 Task: Create a task  Add integration with third-party services such as Google Drive and Dropbox , assign it to team member softage.9@softage.net in the project TruTech and update the status of the task to  On Track  , set the priority of the task to High.
Action: Mouse moved to (92, 348)
Screenshot: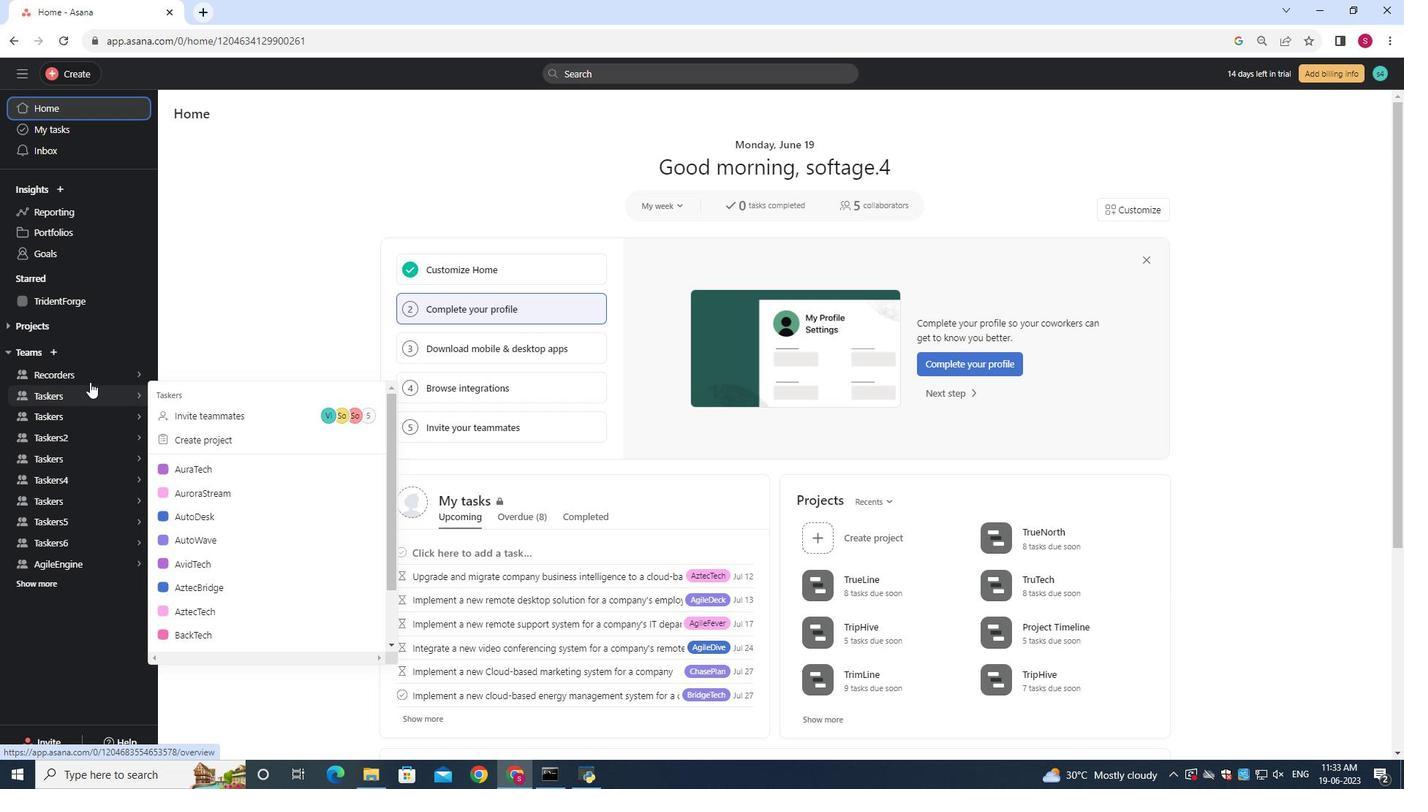 
Action: Mouse scrolled (92, 348) with delta (0, 0)
Screenshot: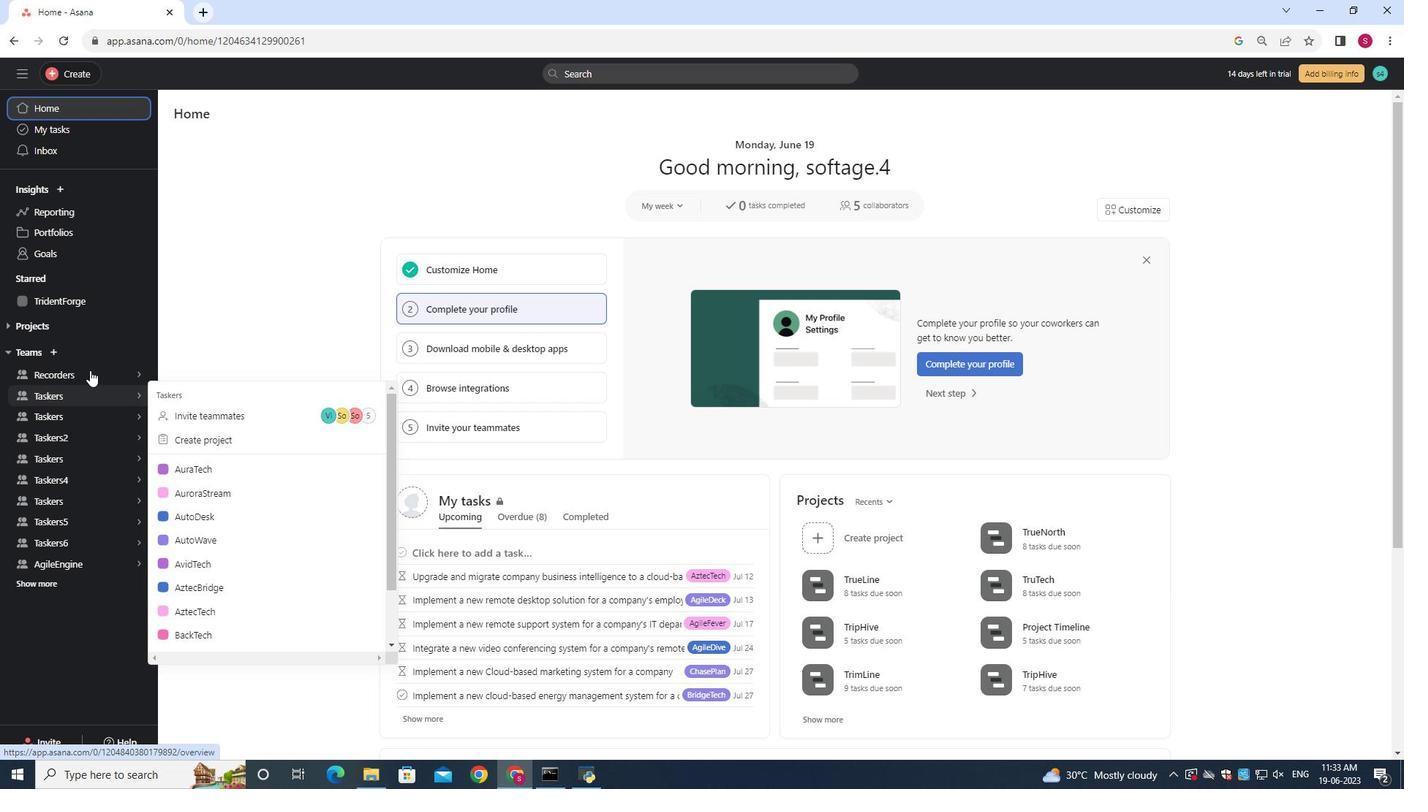 
Action: Mouse moved to (92, 348)
Screenshot: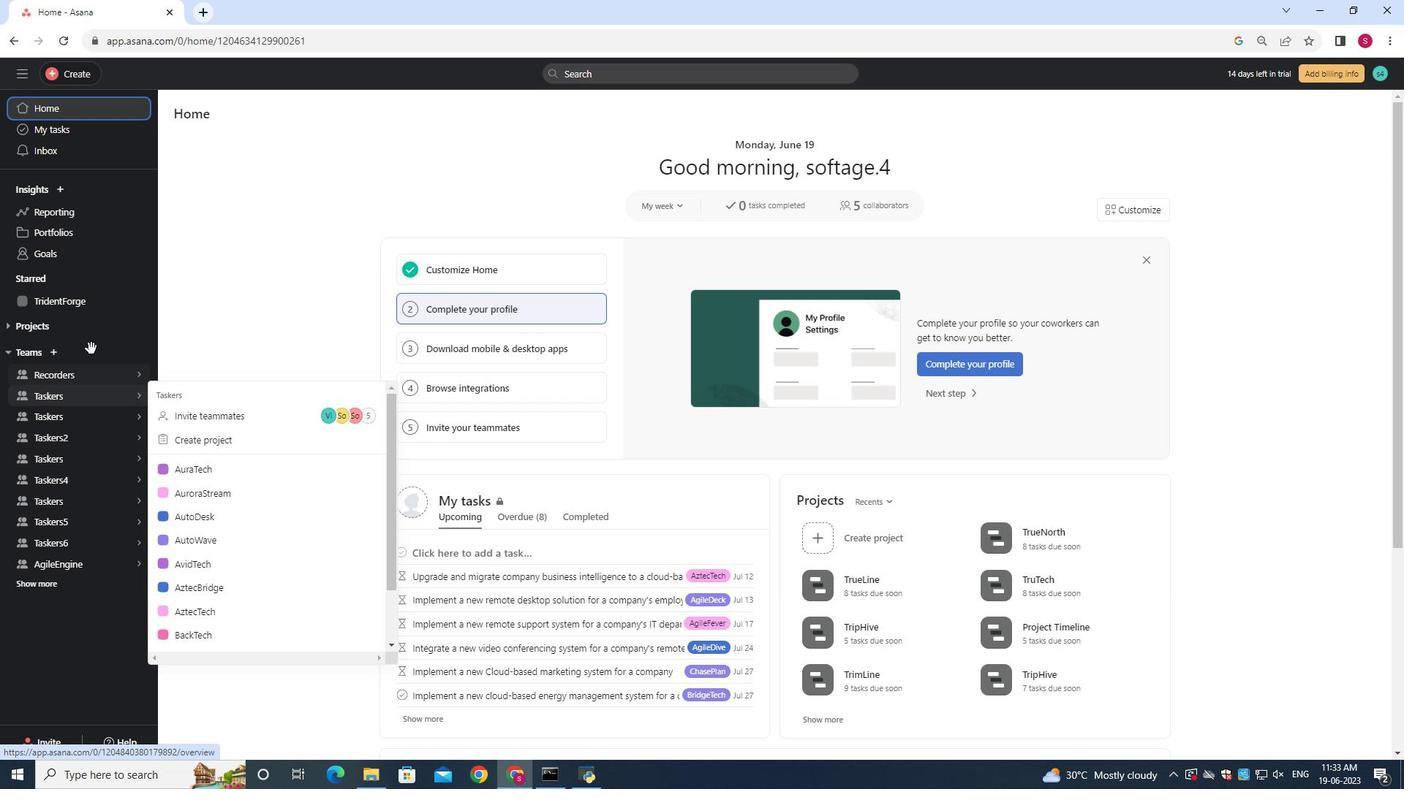 
Action: Mouse scrolled (92, 348) with delta (0, 0)
Screenshot: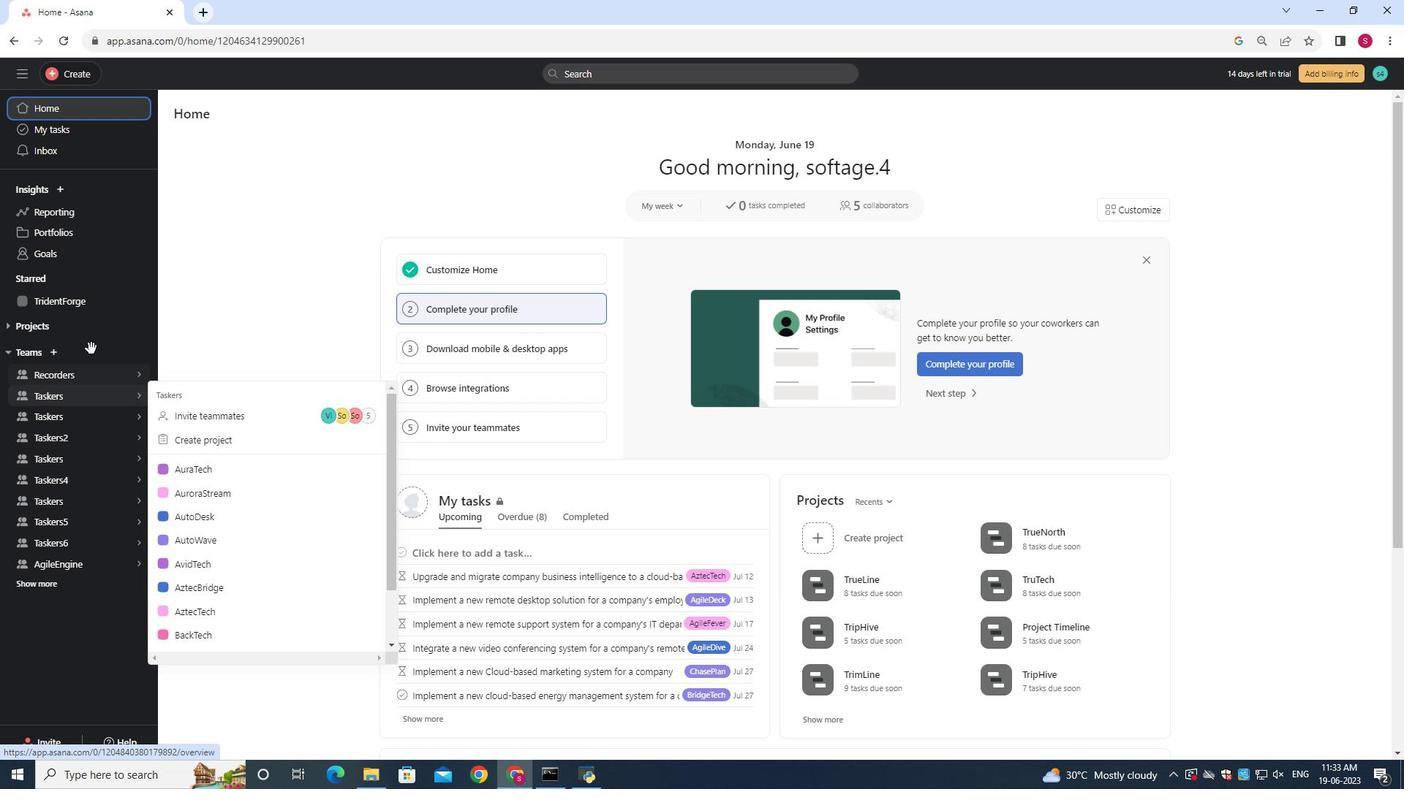 
Action: Mouse moved to (98, 318)
Screenshot: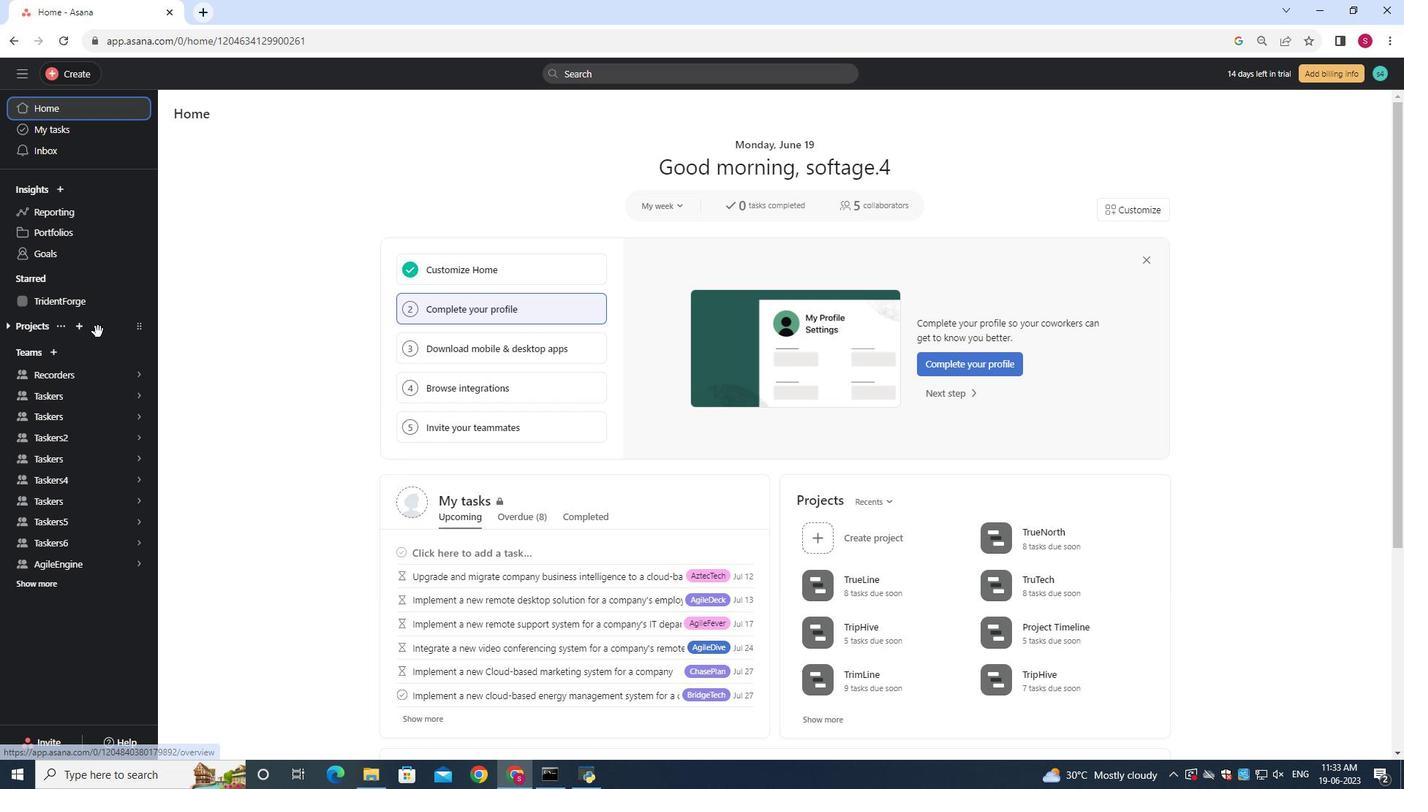 
Action: Mouse scrolled (98, 318) with delta (0, 0)
Screenshot: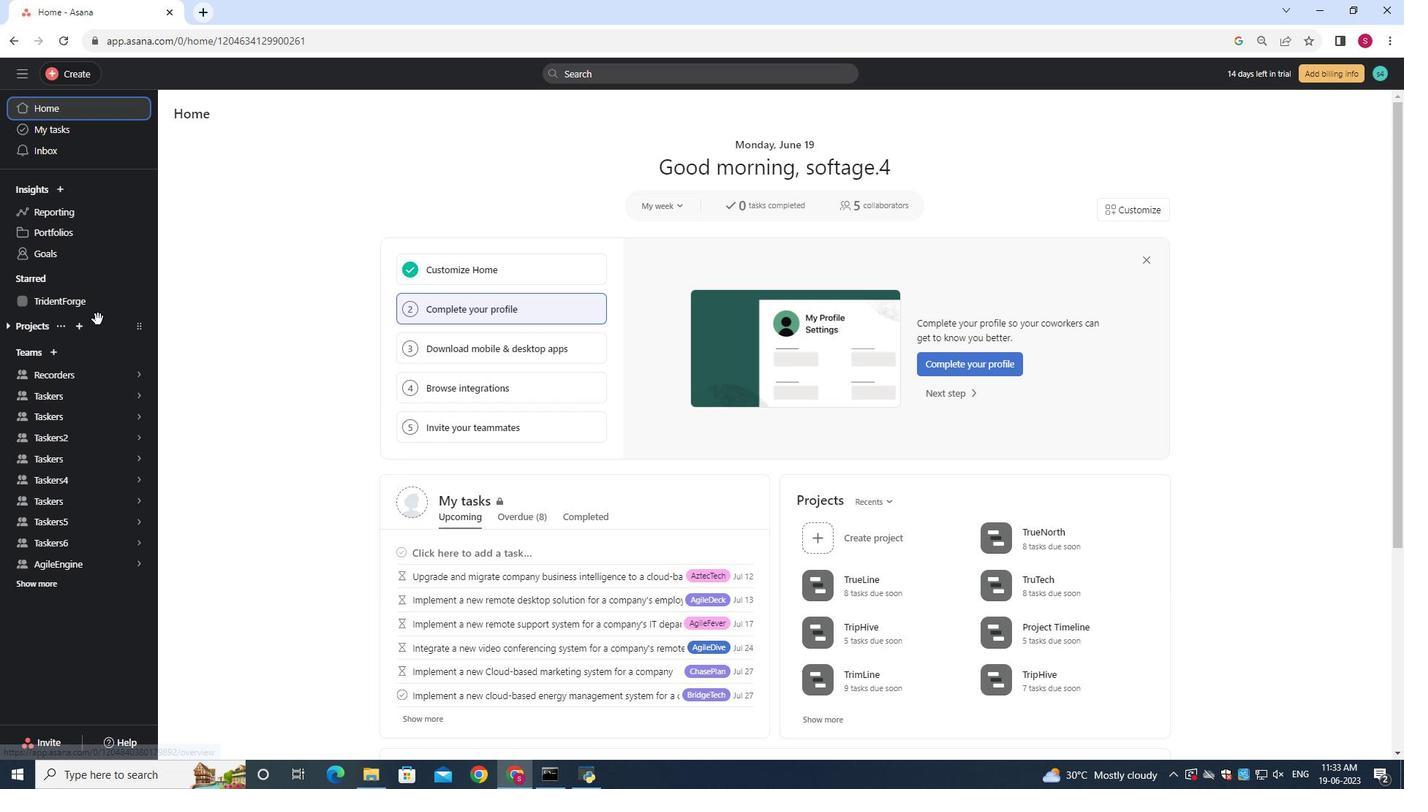 
Action: Mouse scrolled (98, 318) with delta (0, 0)
Screenshot: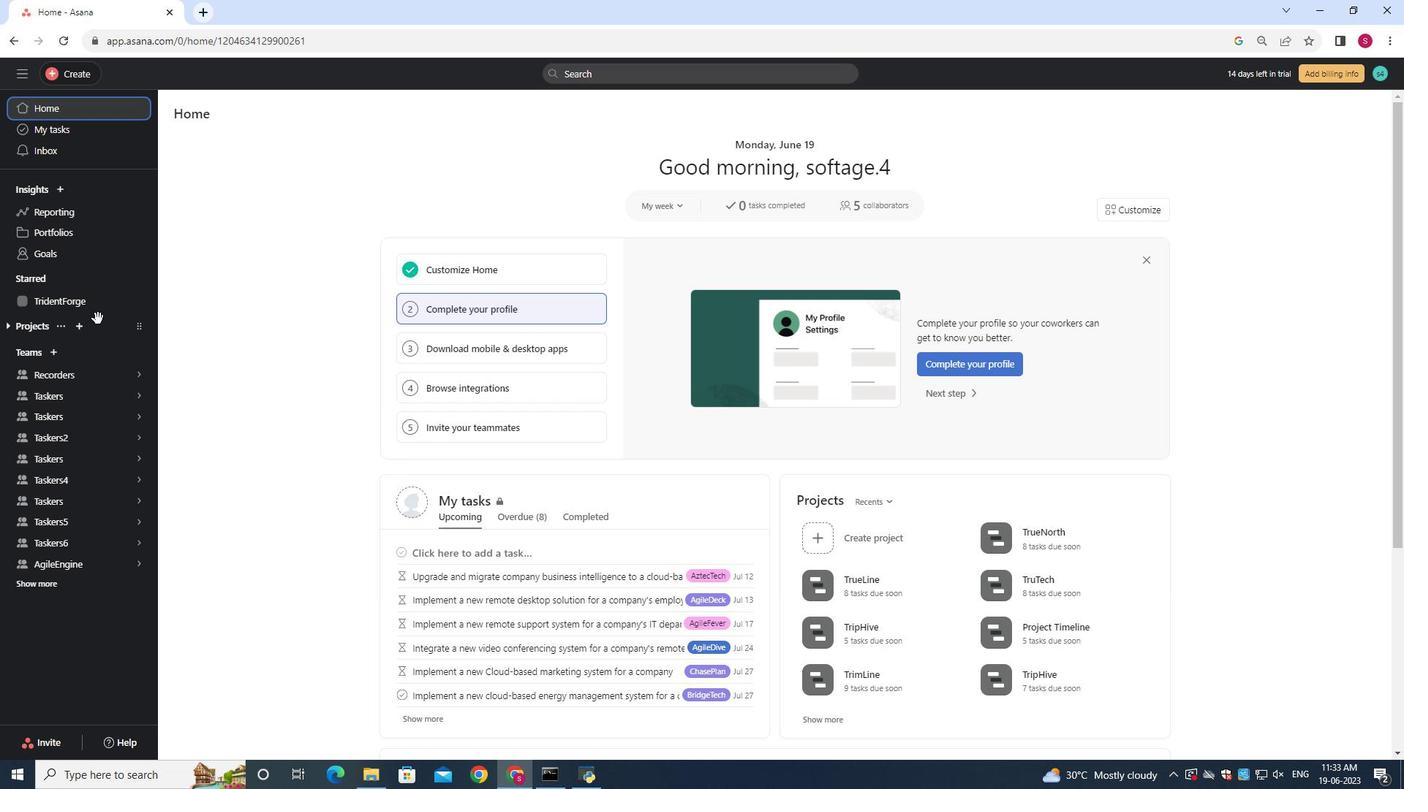 
Action: Mouse moved to (97, 280)
Screenshot: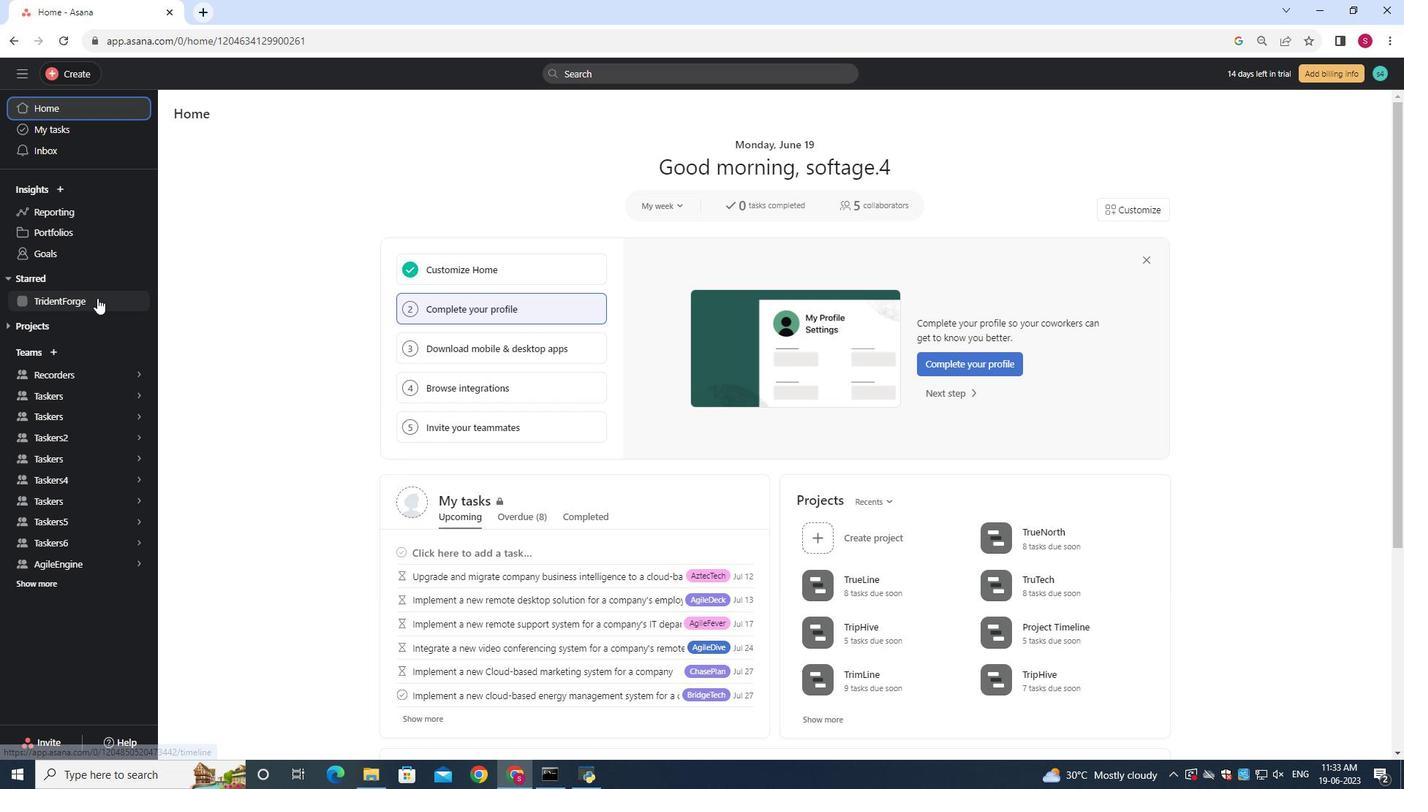
Action: Mouse scrolled (97, 279) with delta (0, 0)
Screenshot: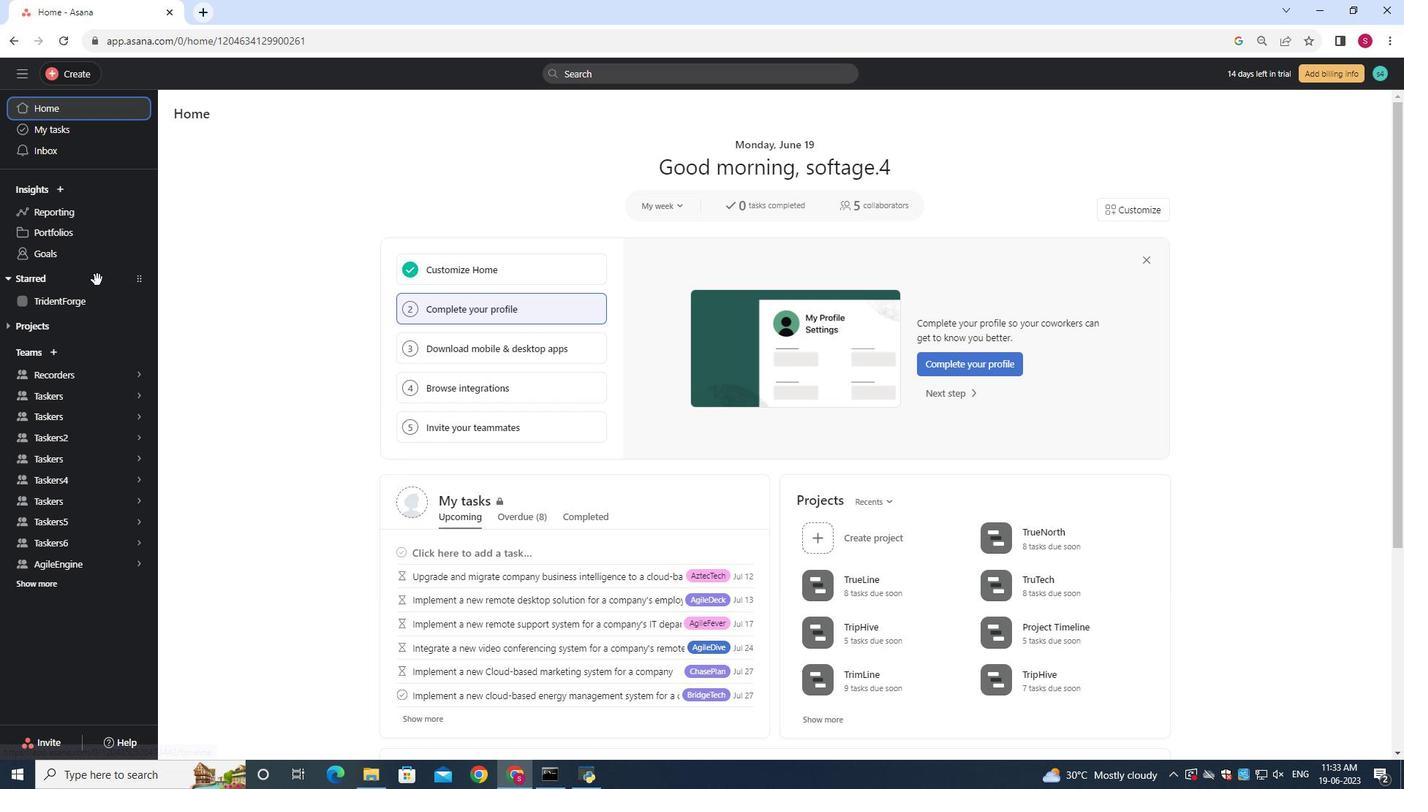 
Action: Mouse moved to (78, 192)
Screenshot: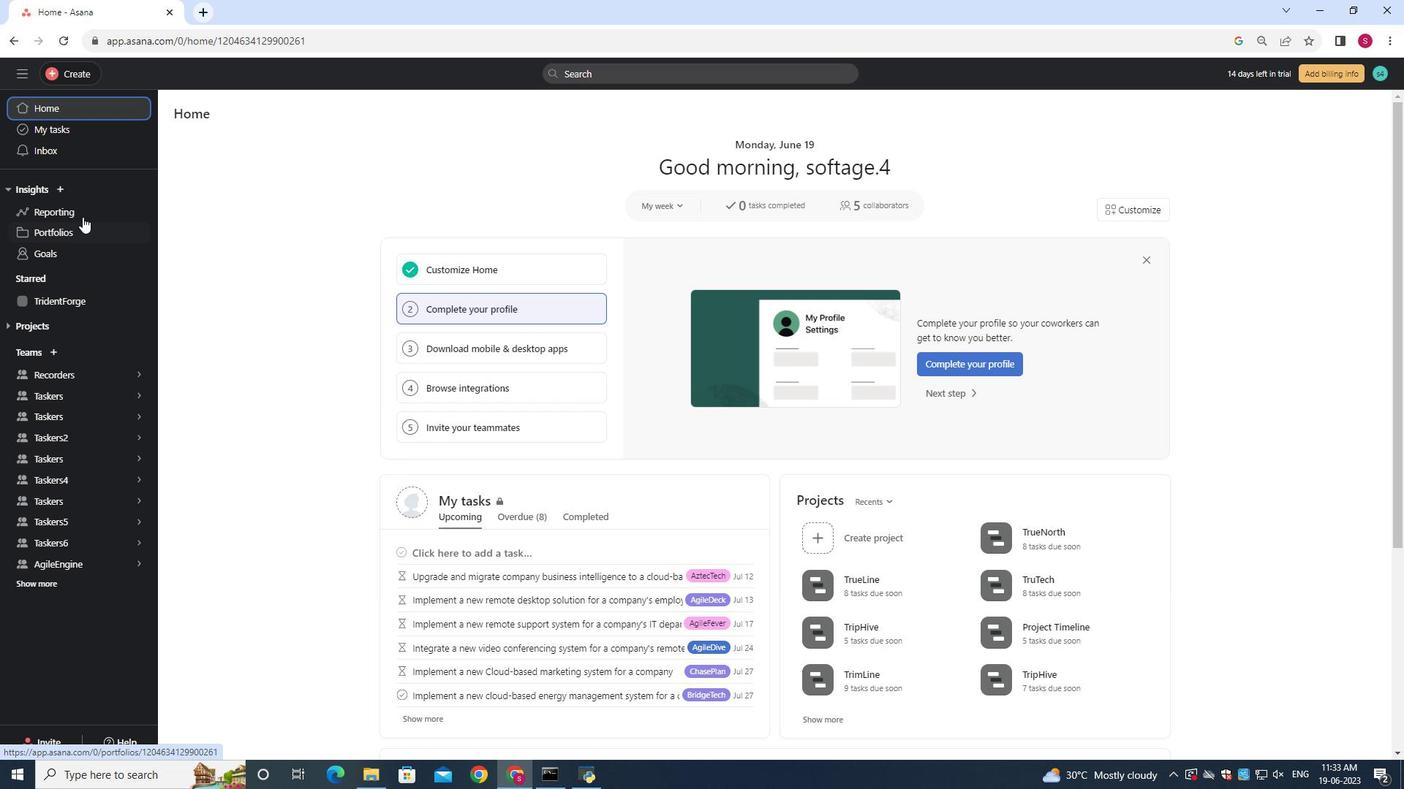 
Action: Mouse scrolled (78, 193) with delta (0, 0)
Screenshot: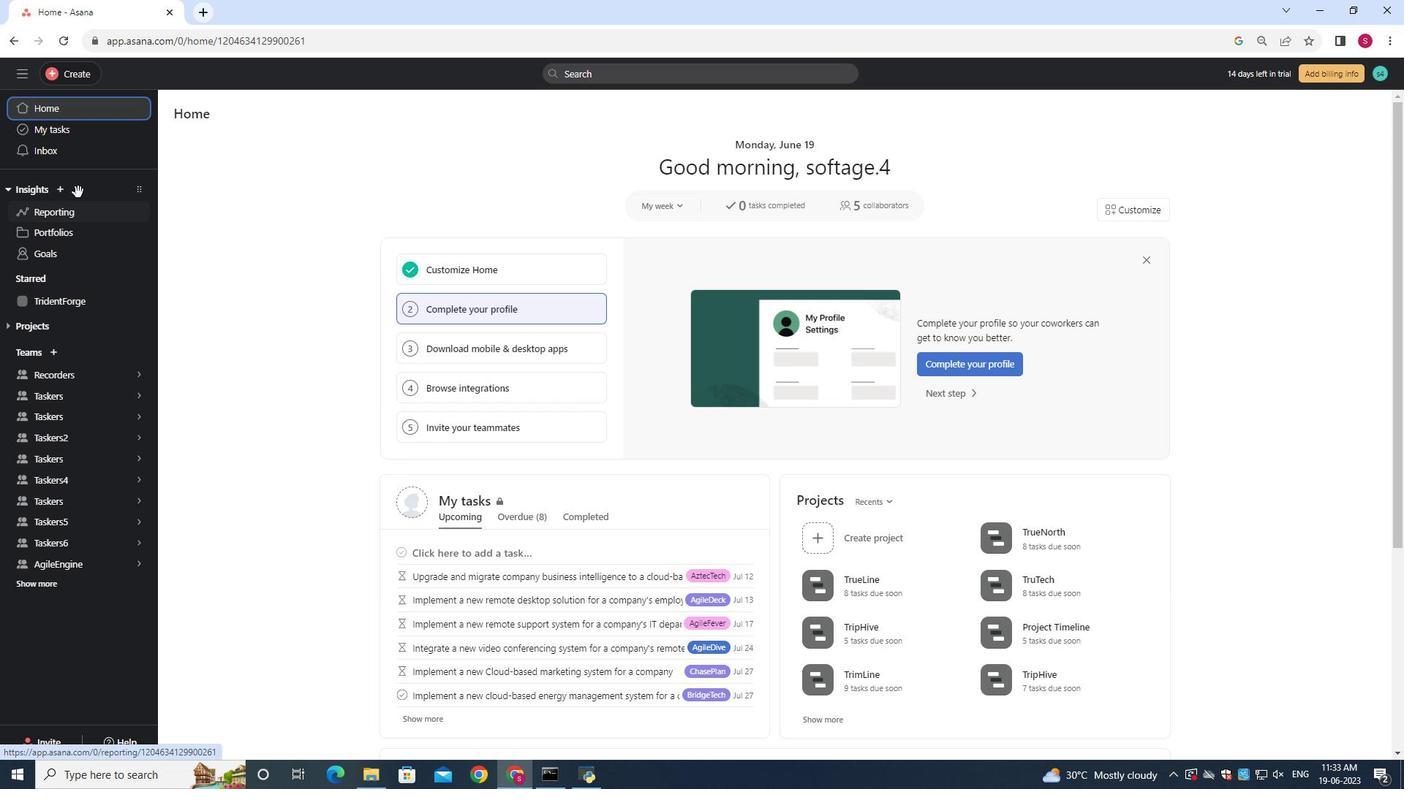 
Action: Mouse scrolled (78, 193) with delta (0, 0)
Screenshot: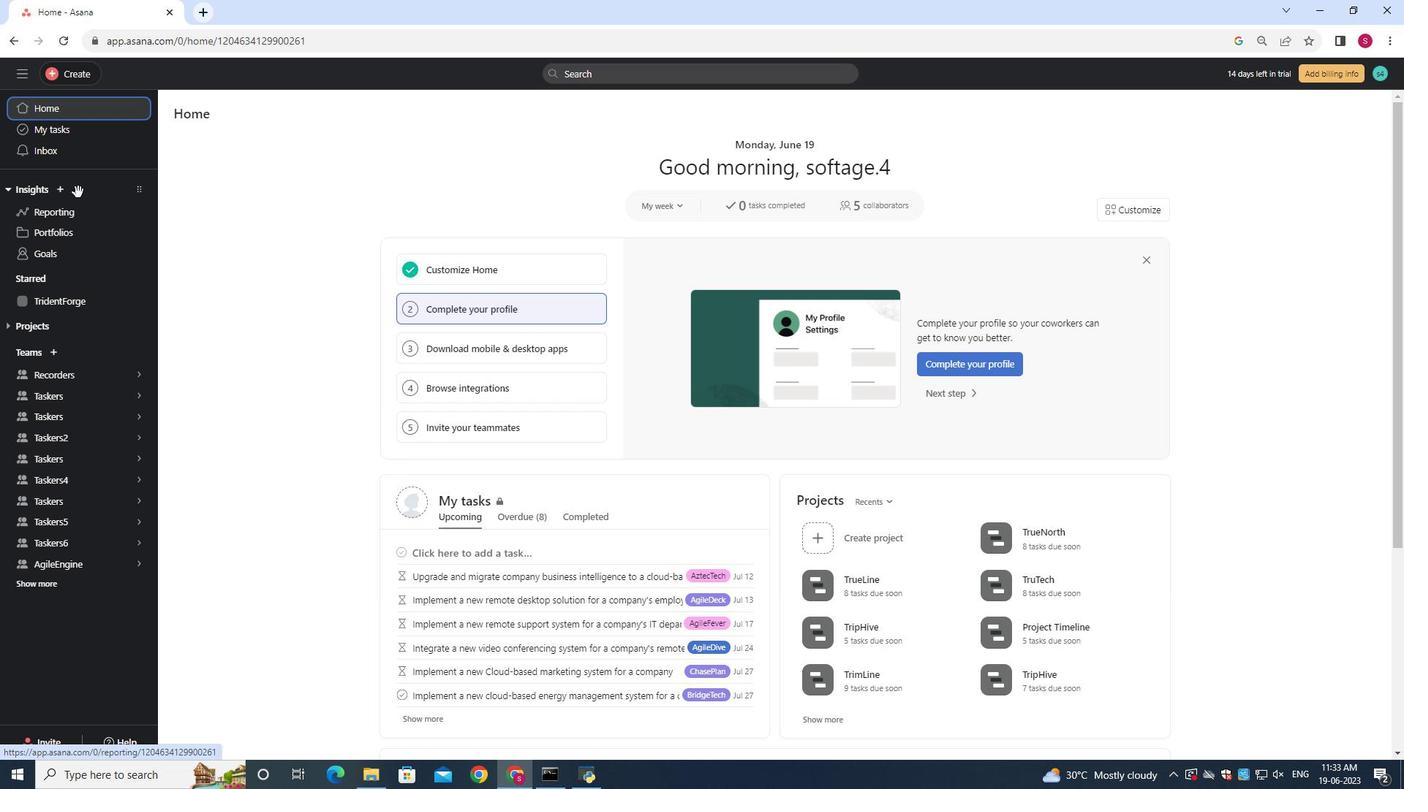 
Action: Mouse moved to (73, 305)
Screenshot: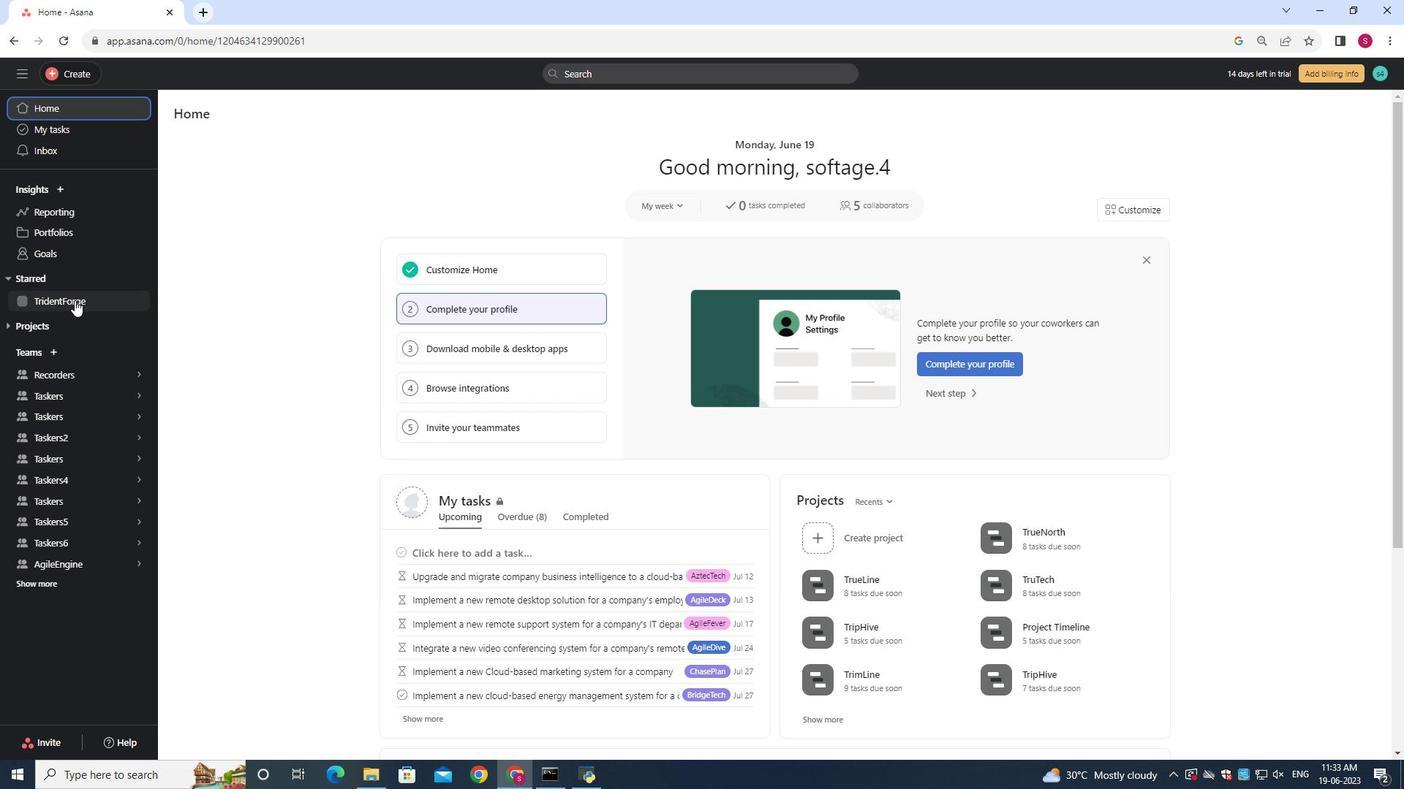 
Action: Mouse scrolled (73, 304) with delta (0, 0)
Screenshot: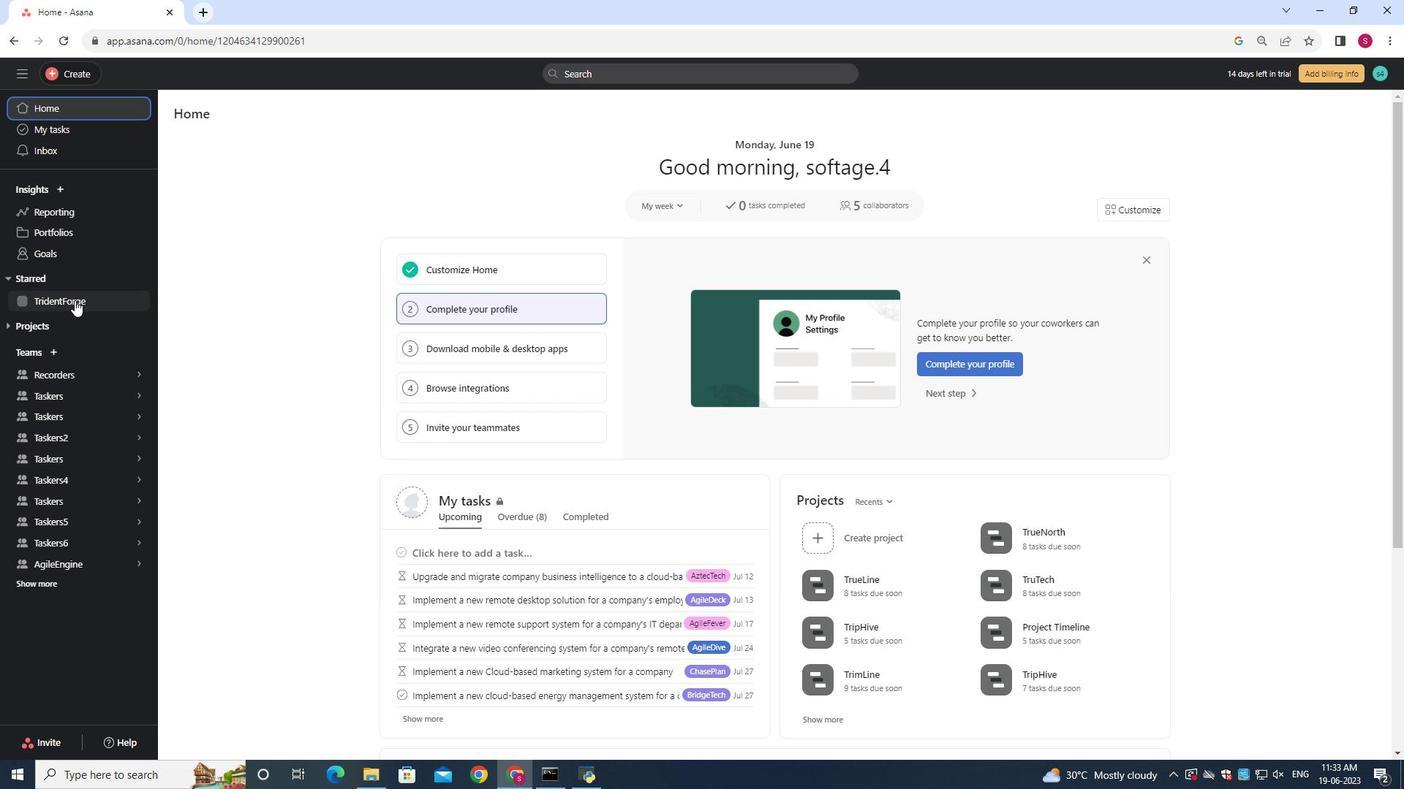 
Action: Mouse moved to (73, 306)
Screenshot: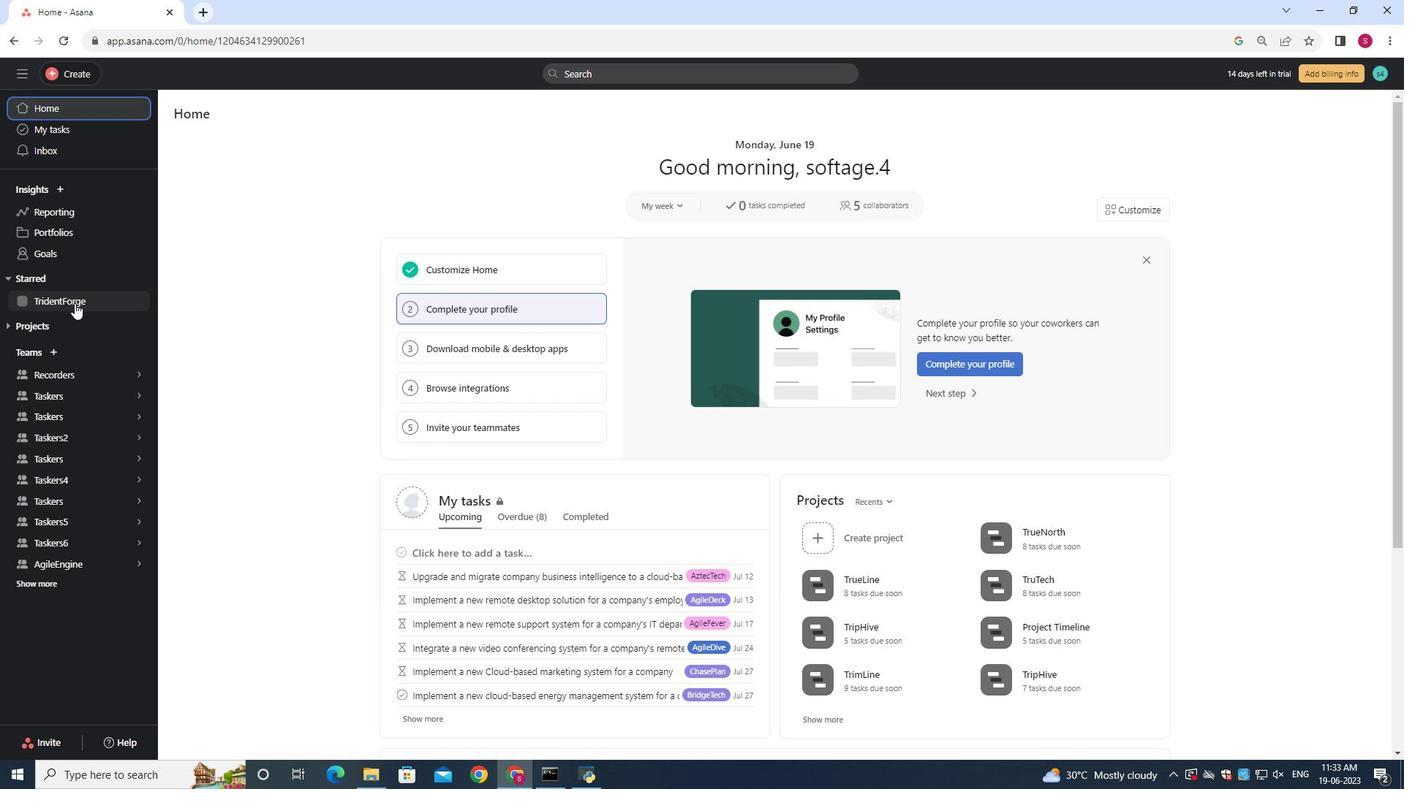 
Action: Mouse scrolled (73, 305) with delta (0, 0)
Screenshot: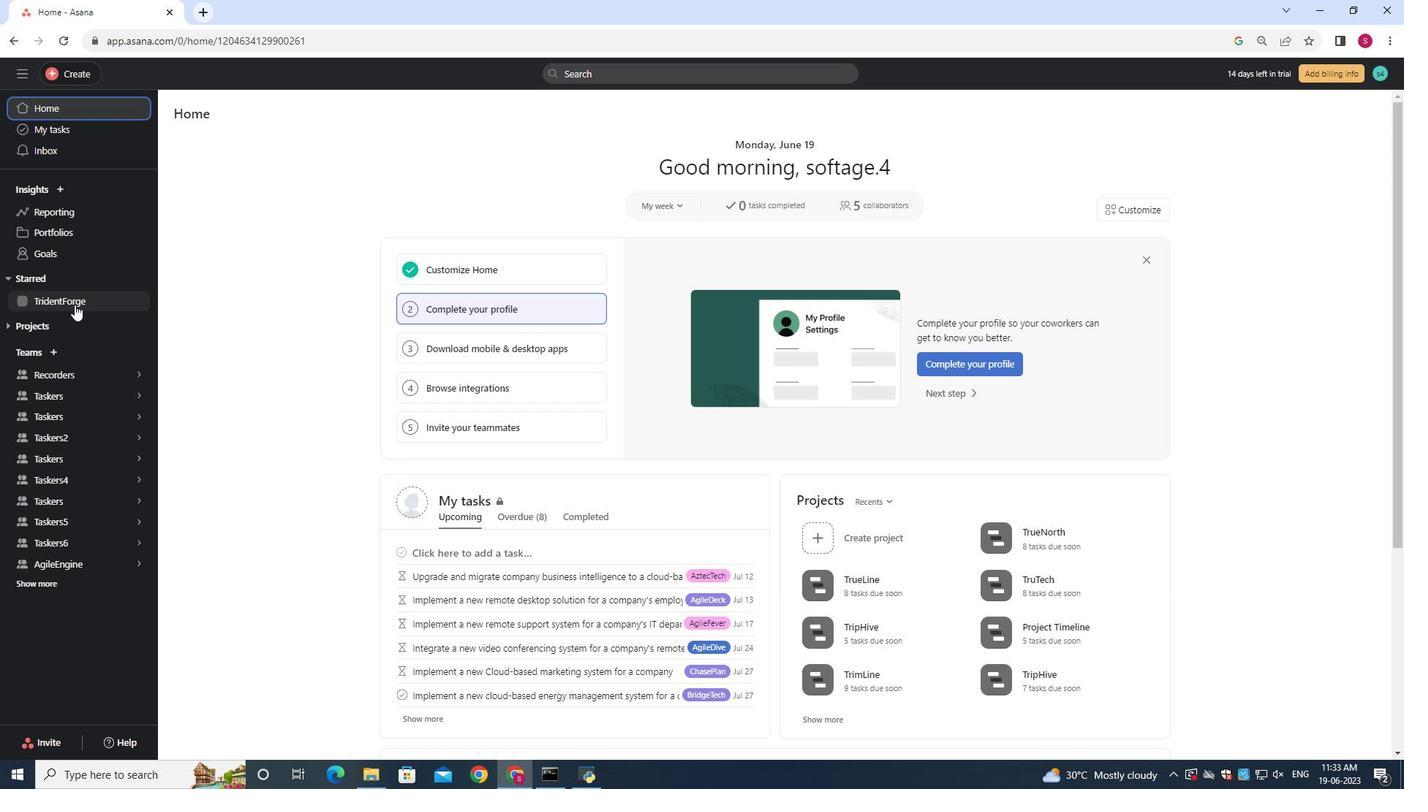 
Action: Mouse moved to (87, 388)
Screenshot: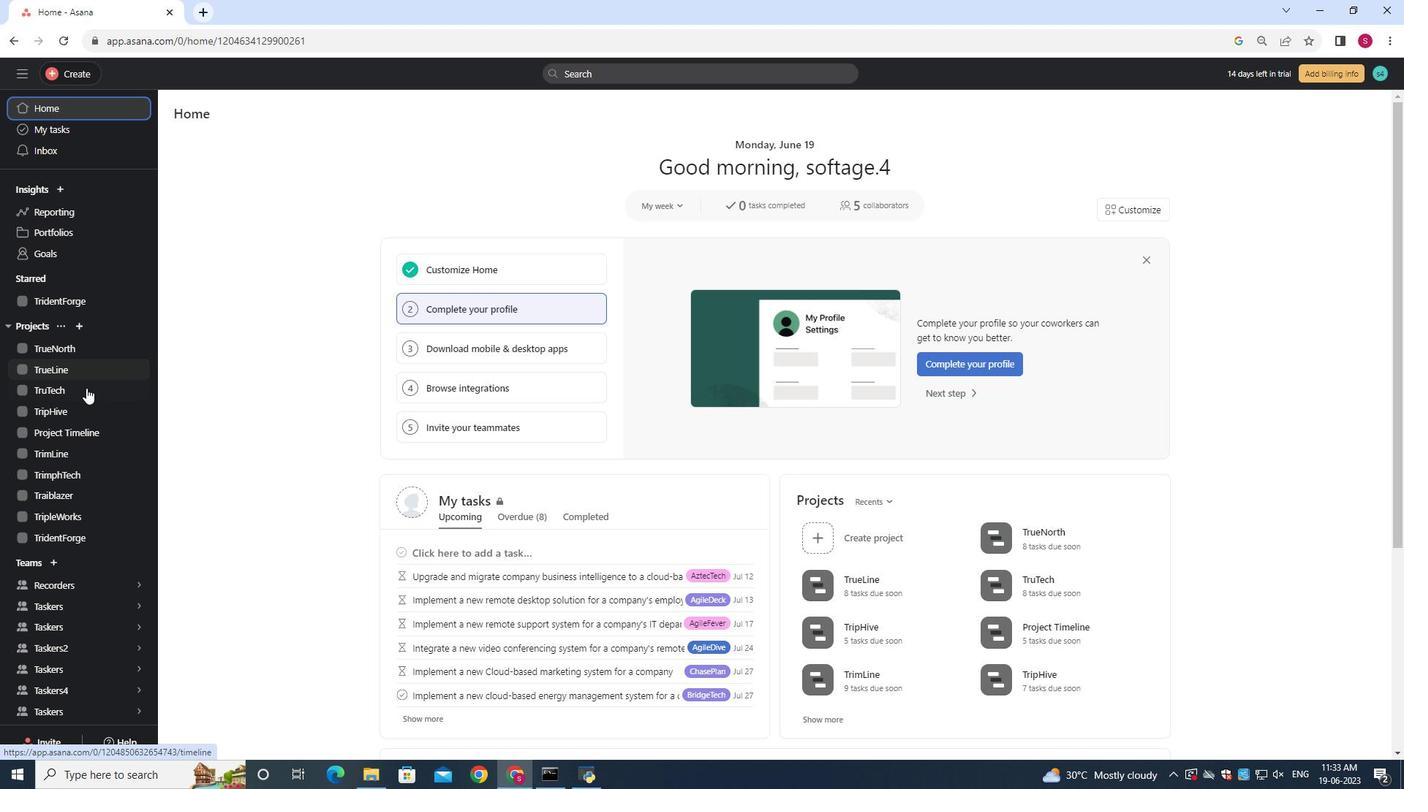 
Action: Mouse pressed left at (87, 388)
Screenshot: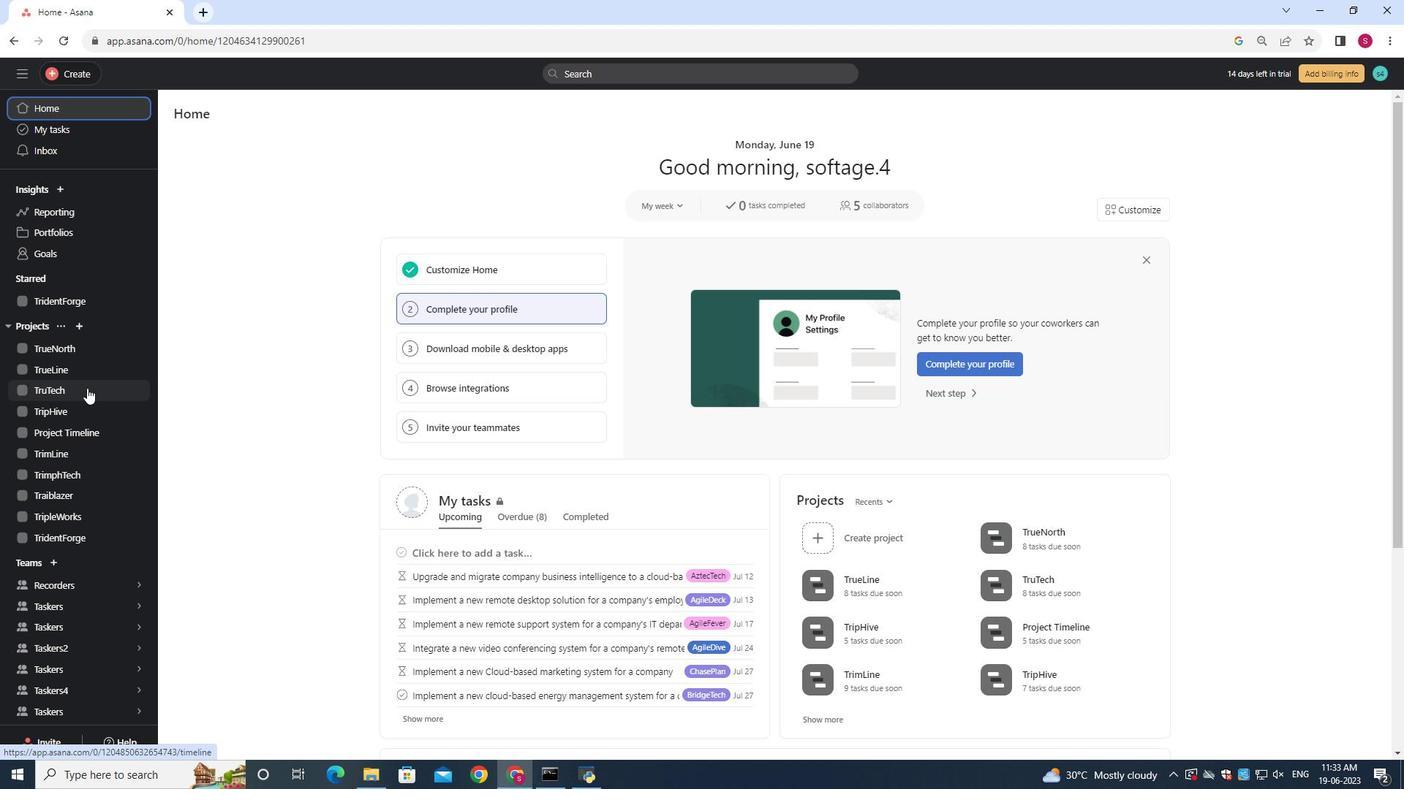 
Action: Mouse moved to (199, 174)
Screenshot: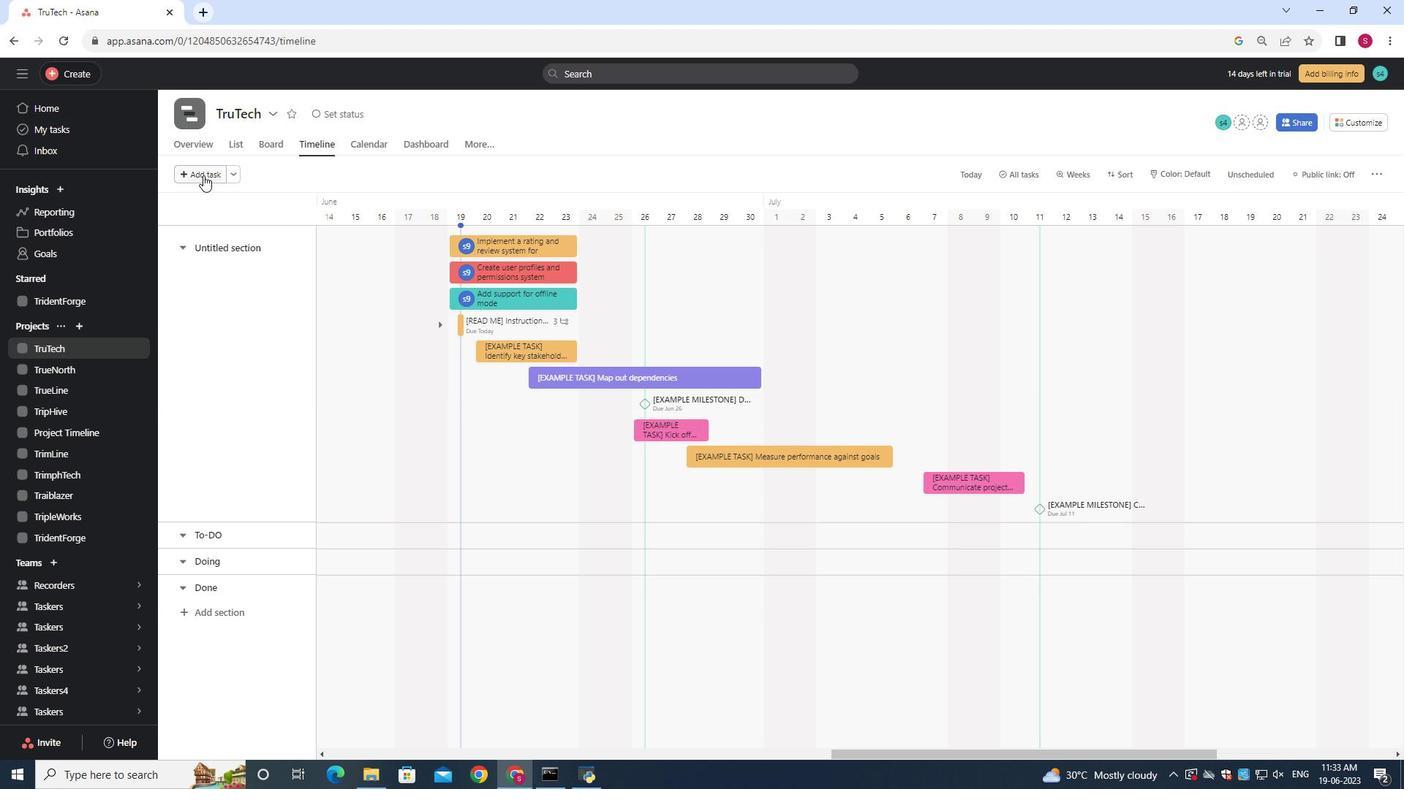 
Action: Mouse pressed left at (199, 174)
Screenshot: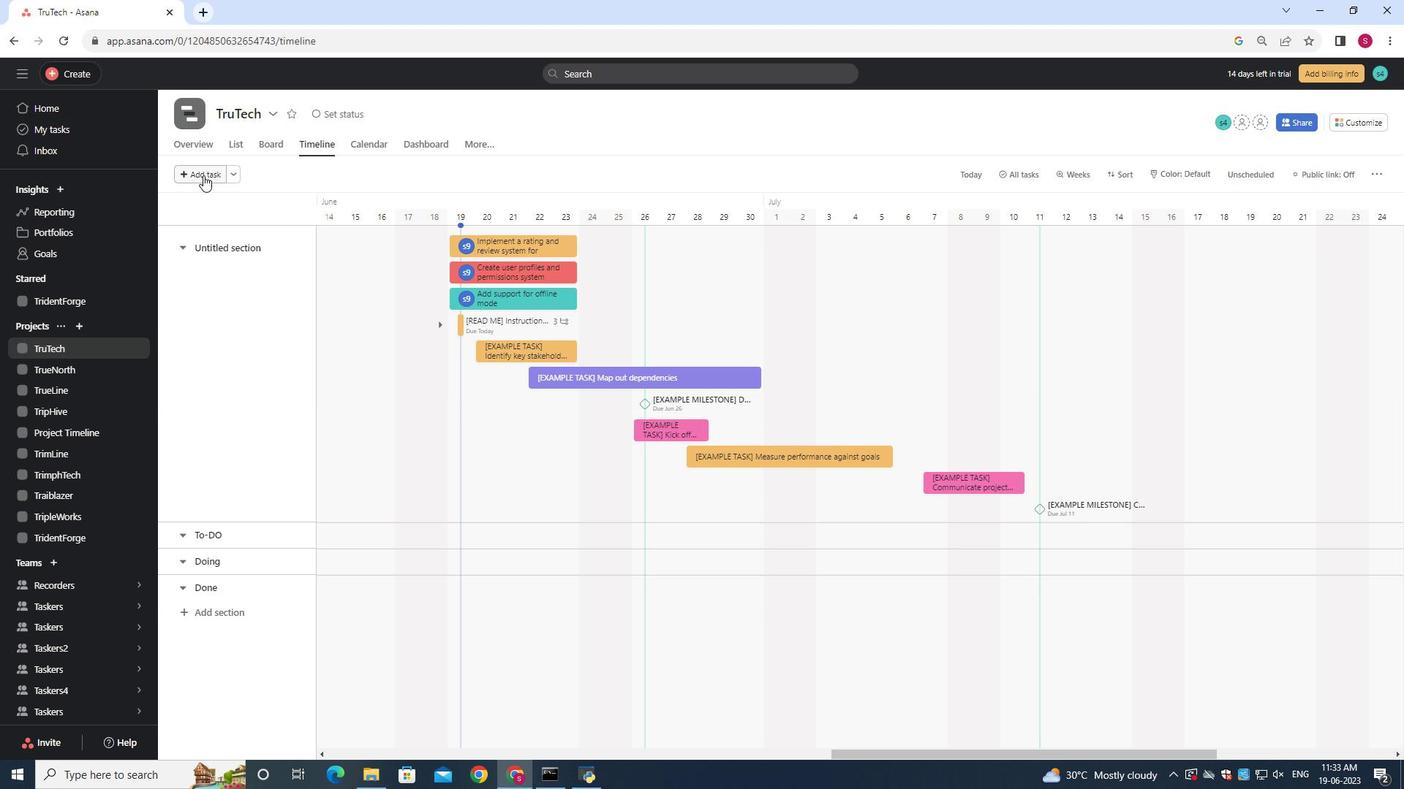 
Action: Key pressed <Key.shift>Add<Key.space><Key.shift>Integration<Key.space>with<Key.space>third-party<Key.space>services<Key.space>such<Key.space>as<Key.space><Key.shift><Key.shift><Key.shift>Google<Key.space><Key.shift>Drive<Key.space>and<Key.space><Key.shift><Key.shift><Key.shift><Key.shift><Key.shift><Key.shift><Key.shift><Key.shift><Key.shift><Key.shift><Key.shift><Key.shift><Key.shift><Key.shift><Key.shift><Key.shift><Key.shift><Key.shift><Key.shift><Key.shift><Key.shift><Key.shift><Key.shift><Key.shift><Key.shift><Key.shift><Key.shift><Key.shift><Key.shift><Key.shift><Key.shift><Key.shift><Key.shift><Key.shift><Key.shift><Key.shift><Key.shift><Key.shift><Key.shift><Key.shift><Key.shift><Key.shift><Key.shift>Dropbox
Screenshot: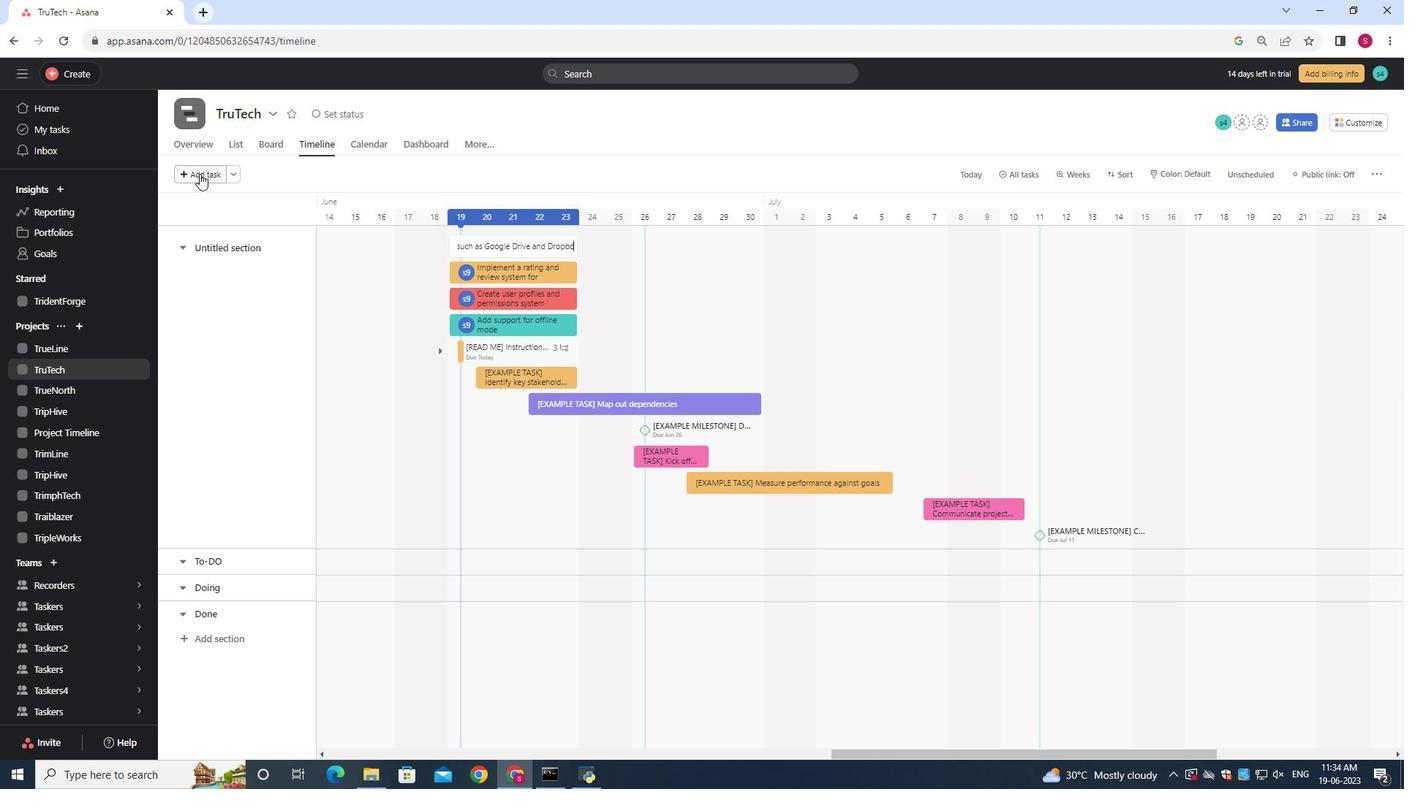 
Action: Mouse moved to (561, 243)
Screenshot: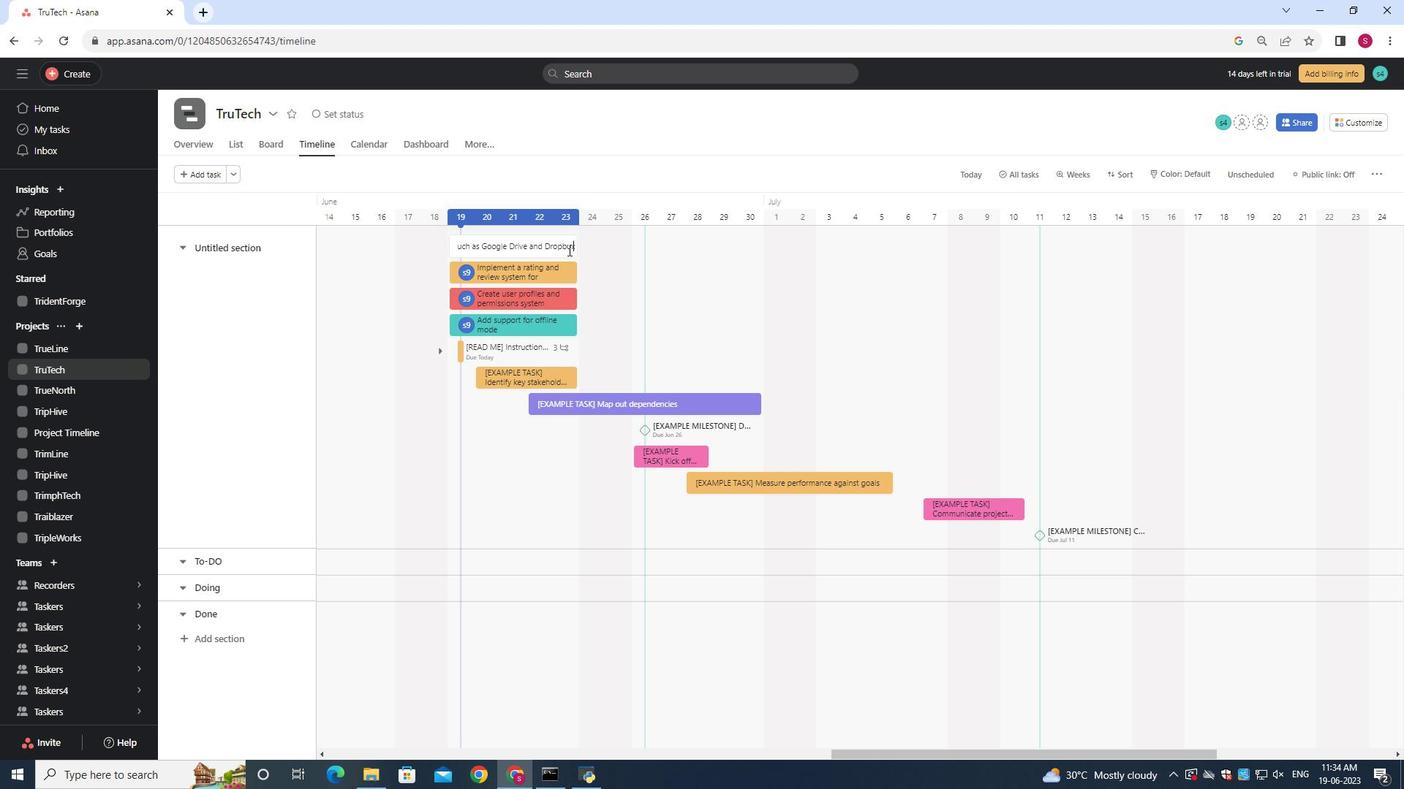 
Action: Mouse pressed left at (561, 243)
Screenshot: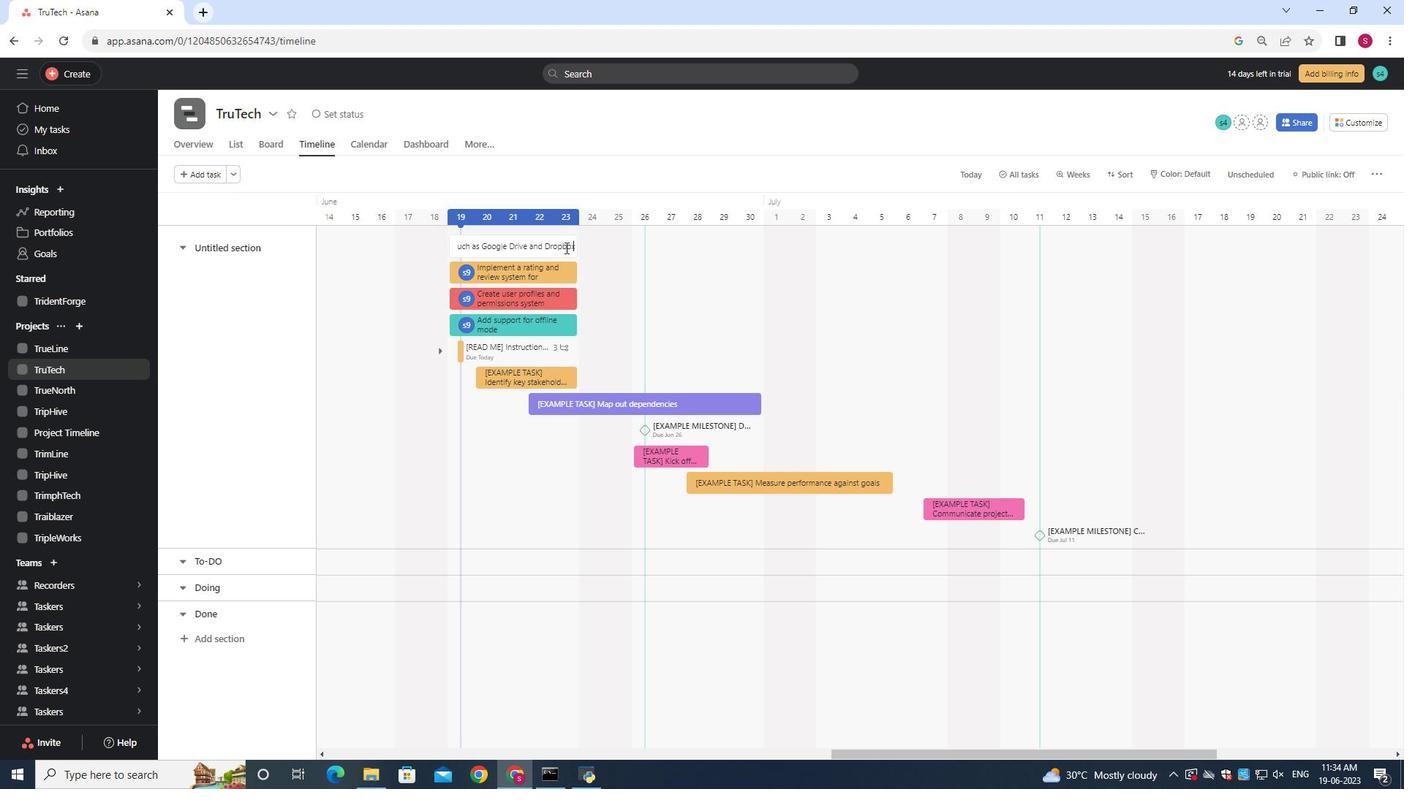 
Action: Mouse moved to (1082, 269)
Screenshot: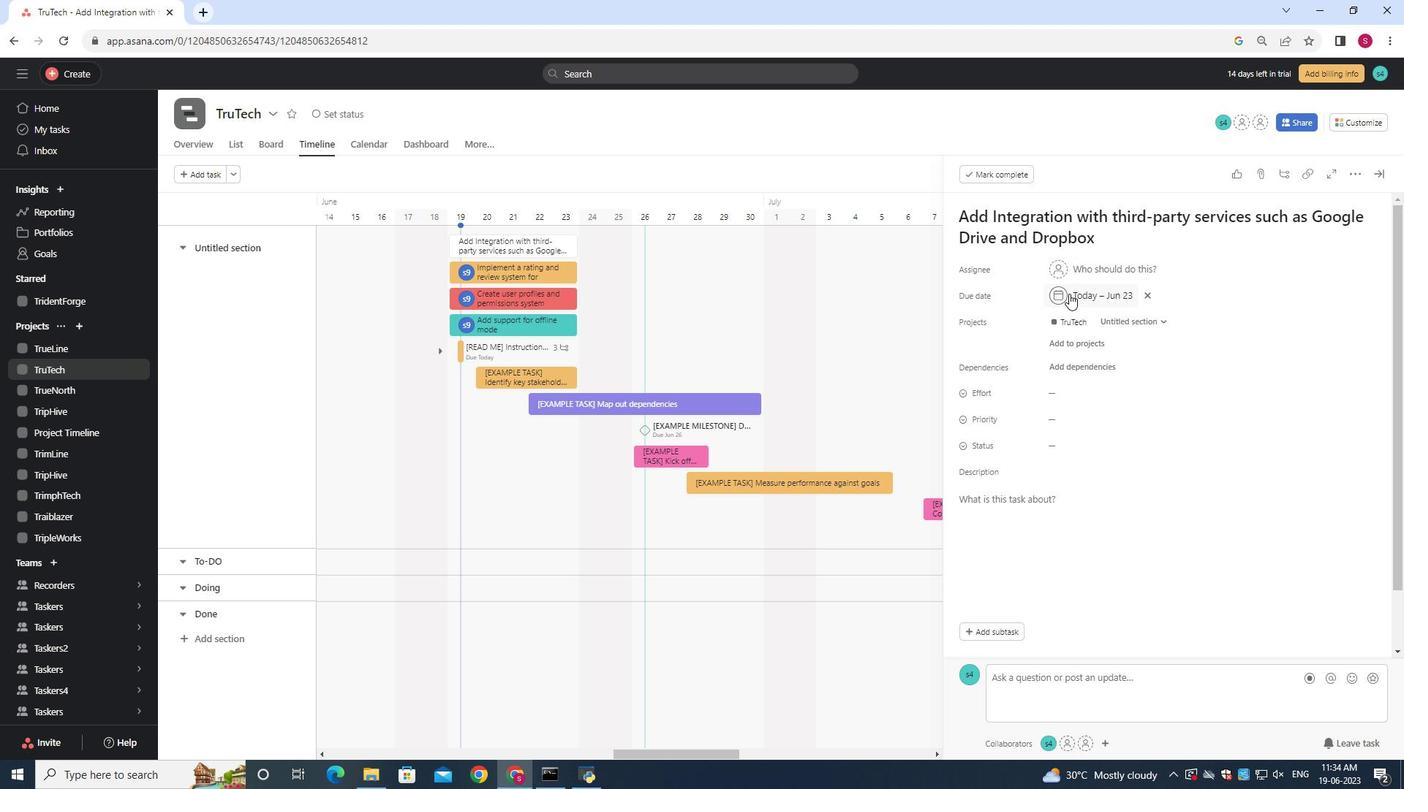 
Action: Mouse pressed left at (1082, 269)
Screenshot: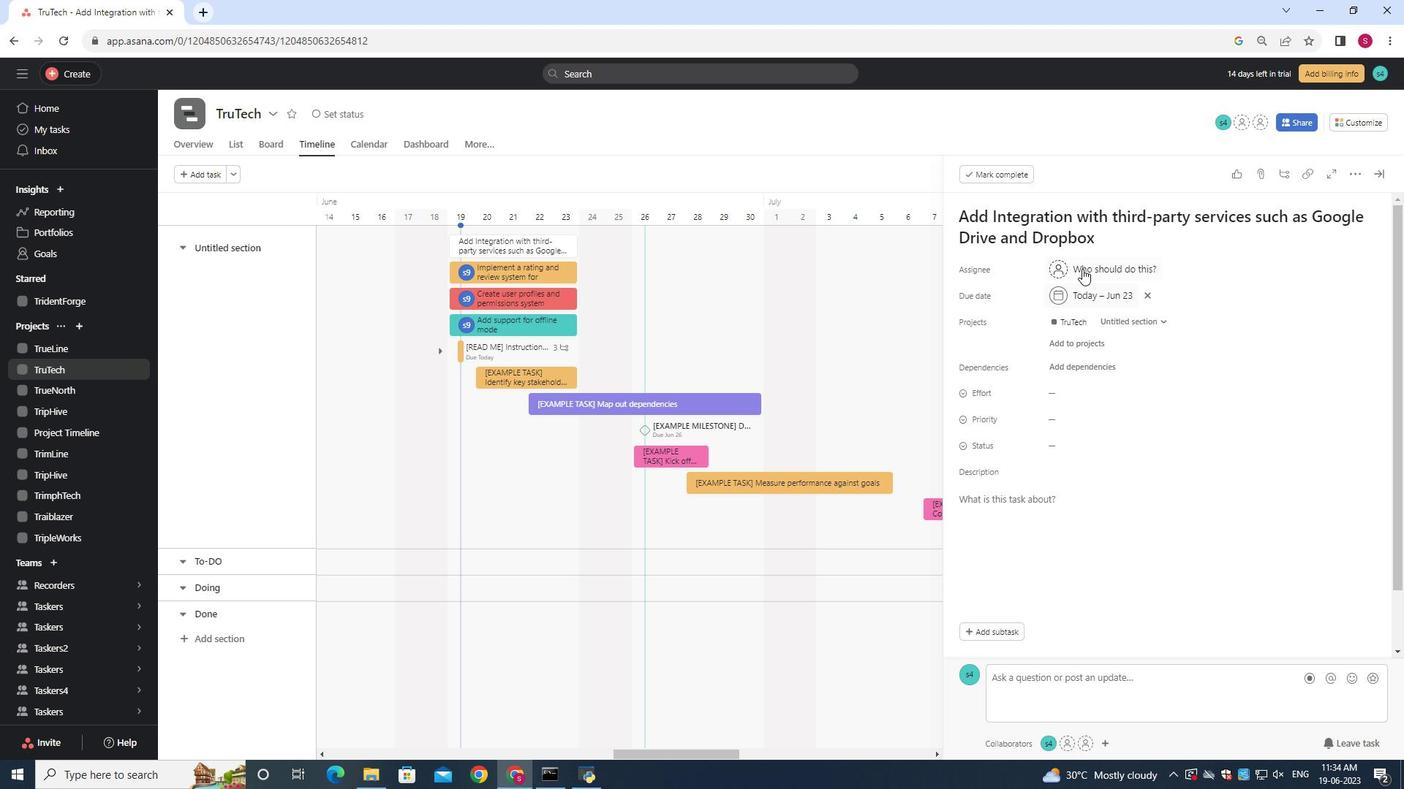 
Action: Key pressed softage
Screenshot: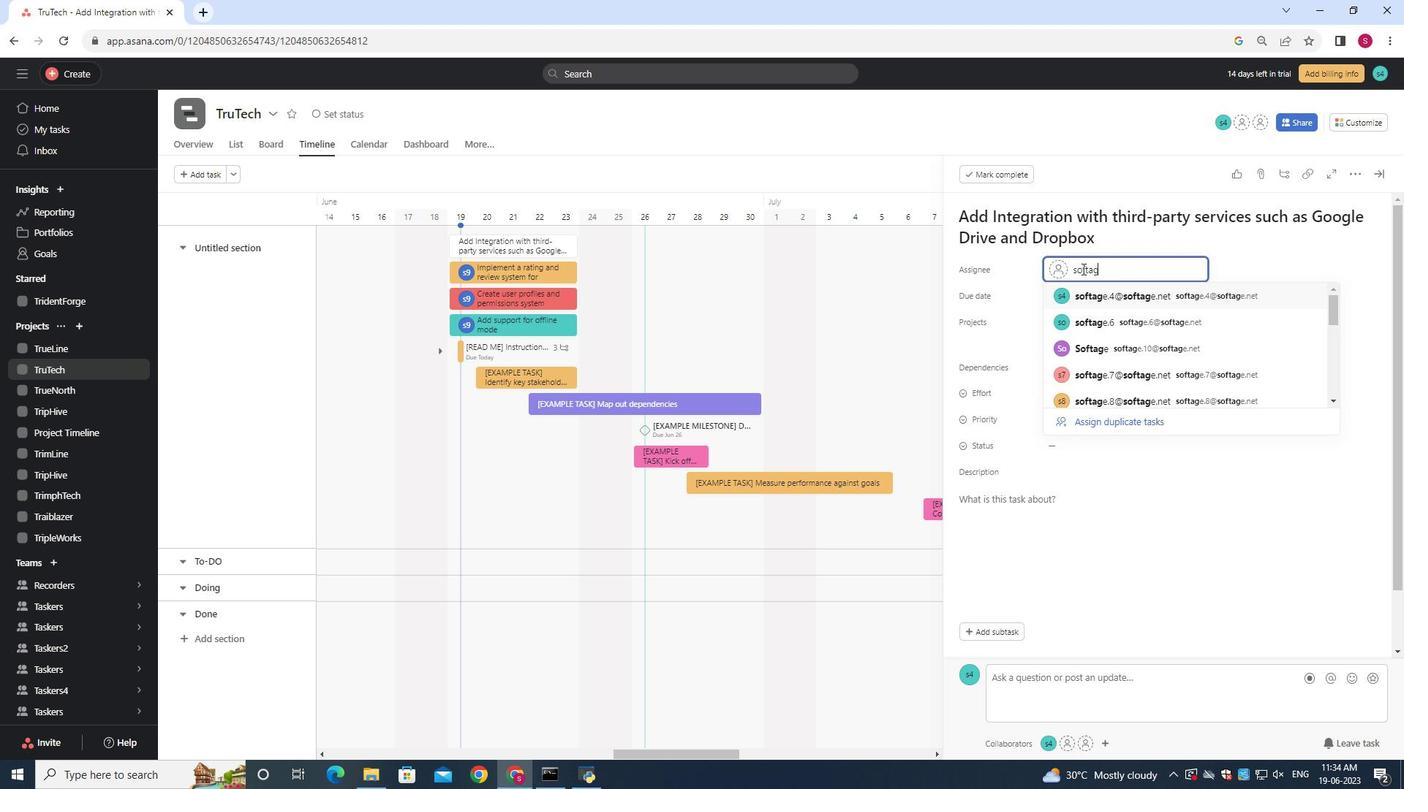 
Action: Mouse moved to (871, 153)
Screenshot: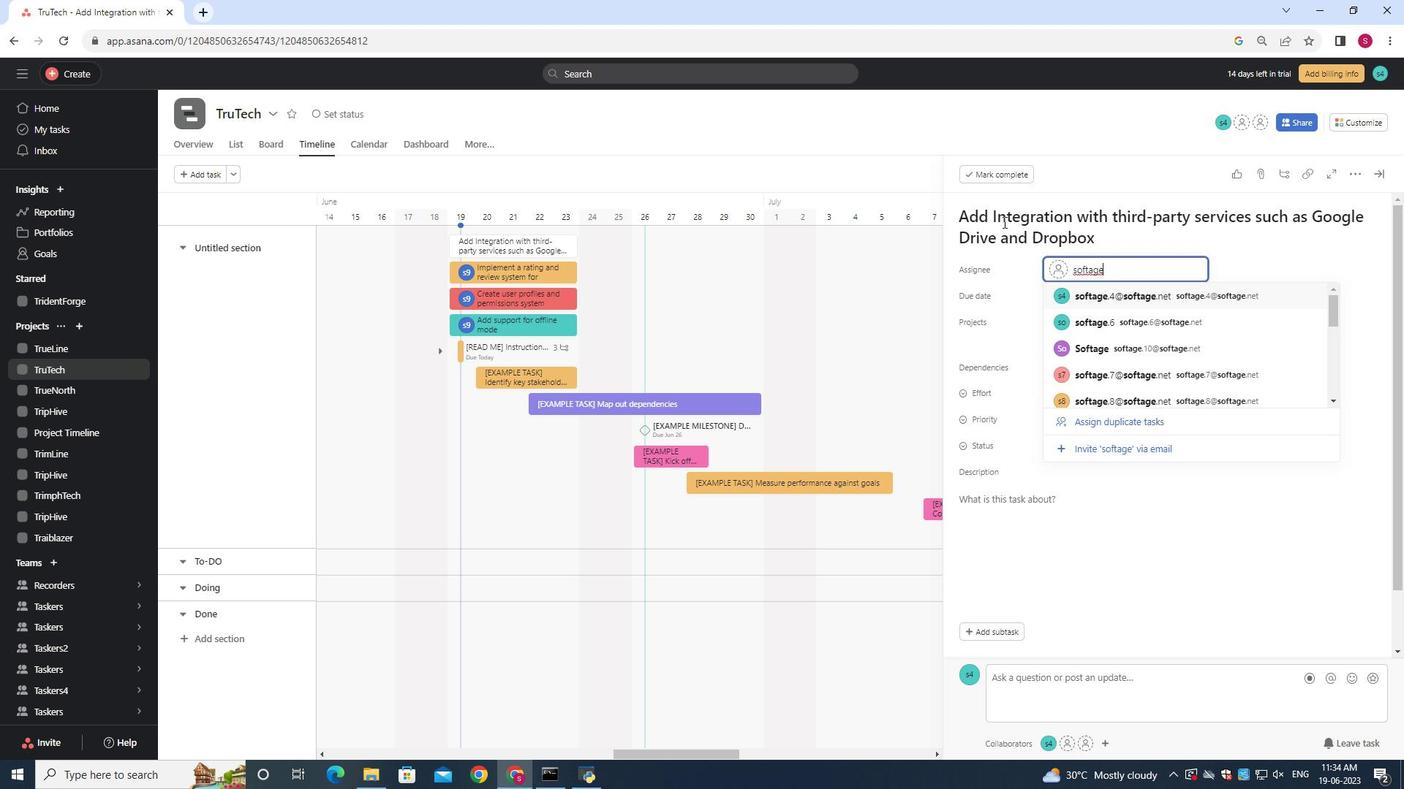 
Action: Key pressed .9
Screenshot: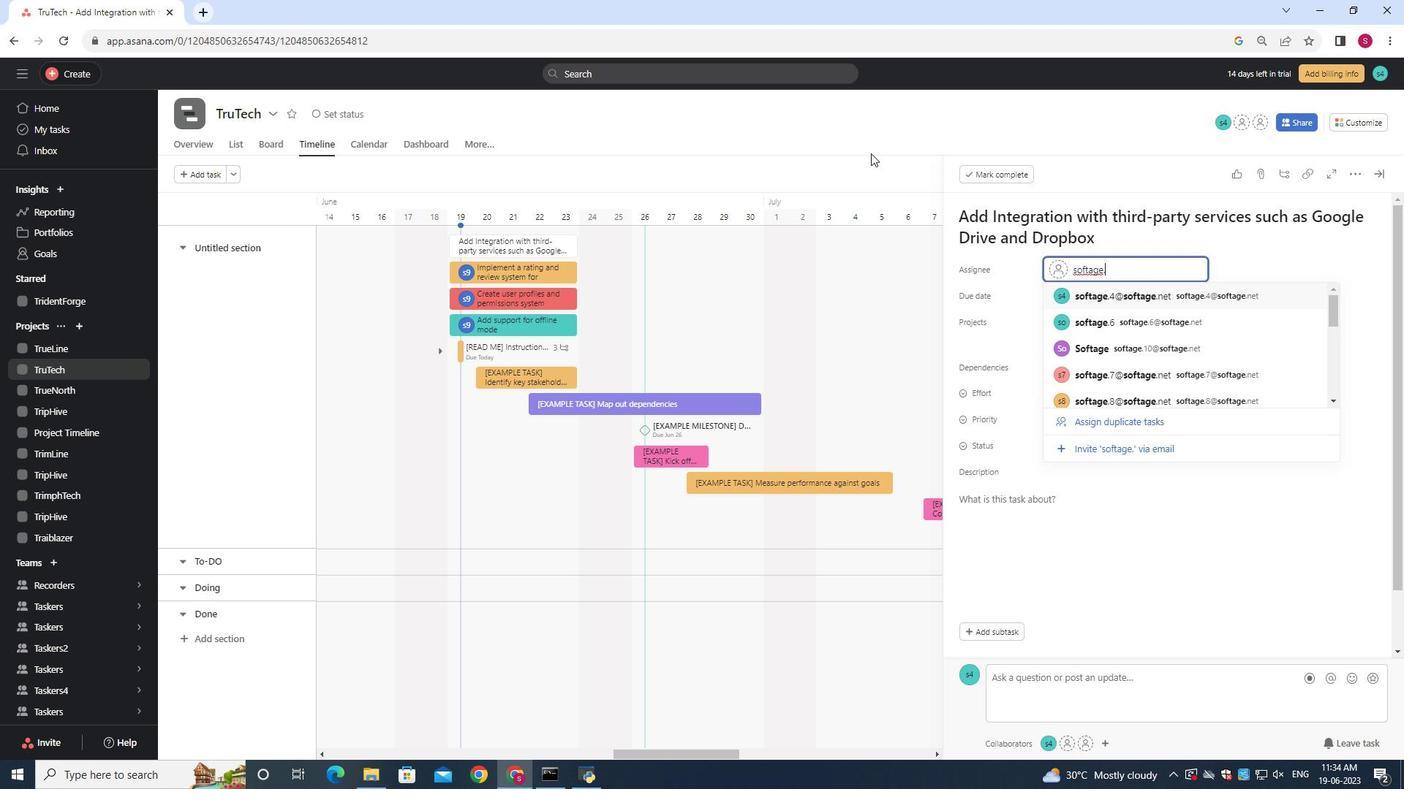 
Action: Mouse moved to (853, 141)
Screenshot: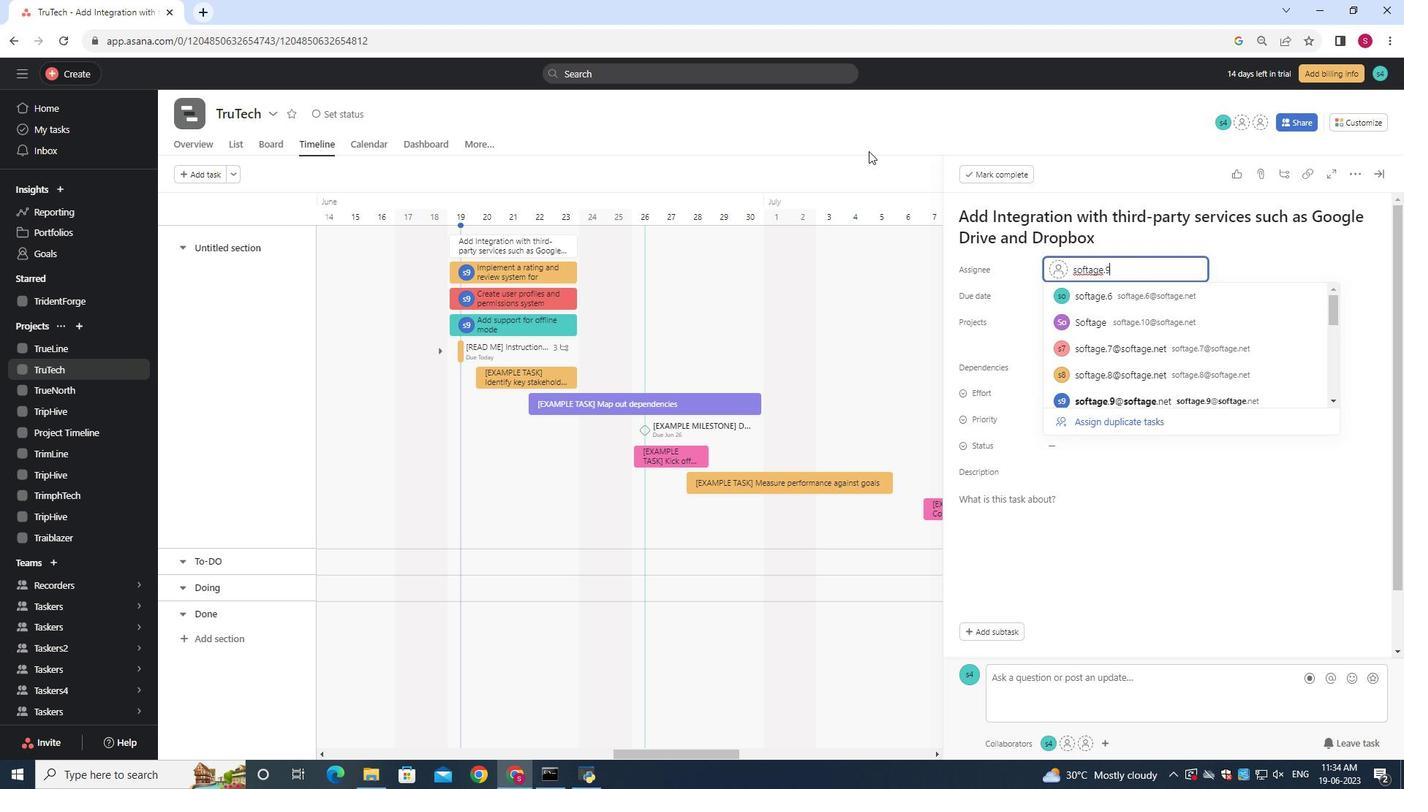 
Action: Key pressed <Key.shift>
Screenshot: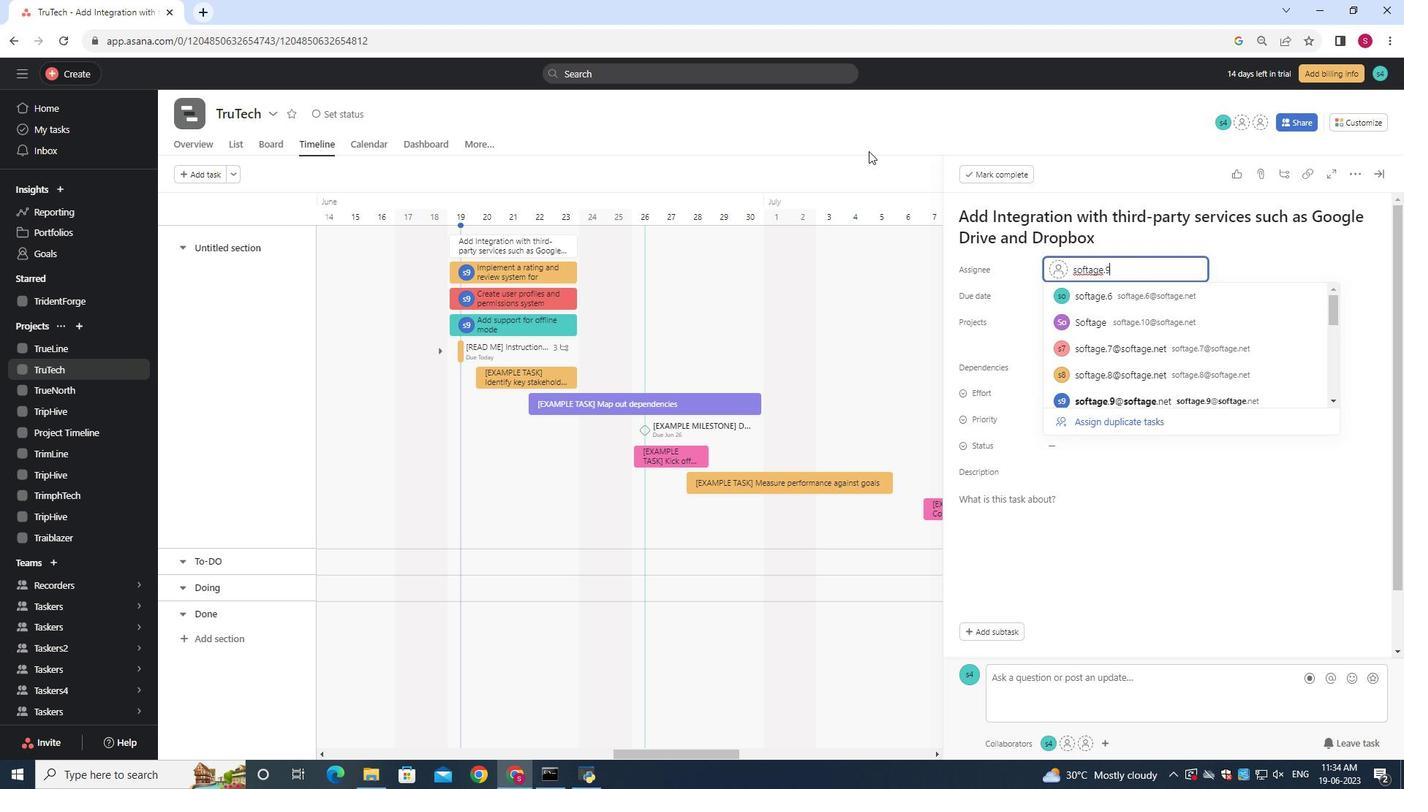 
Action: Mouse moved to (839, 133)
Screenshot: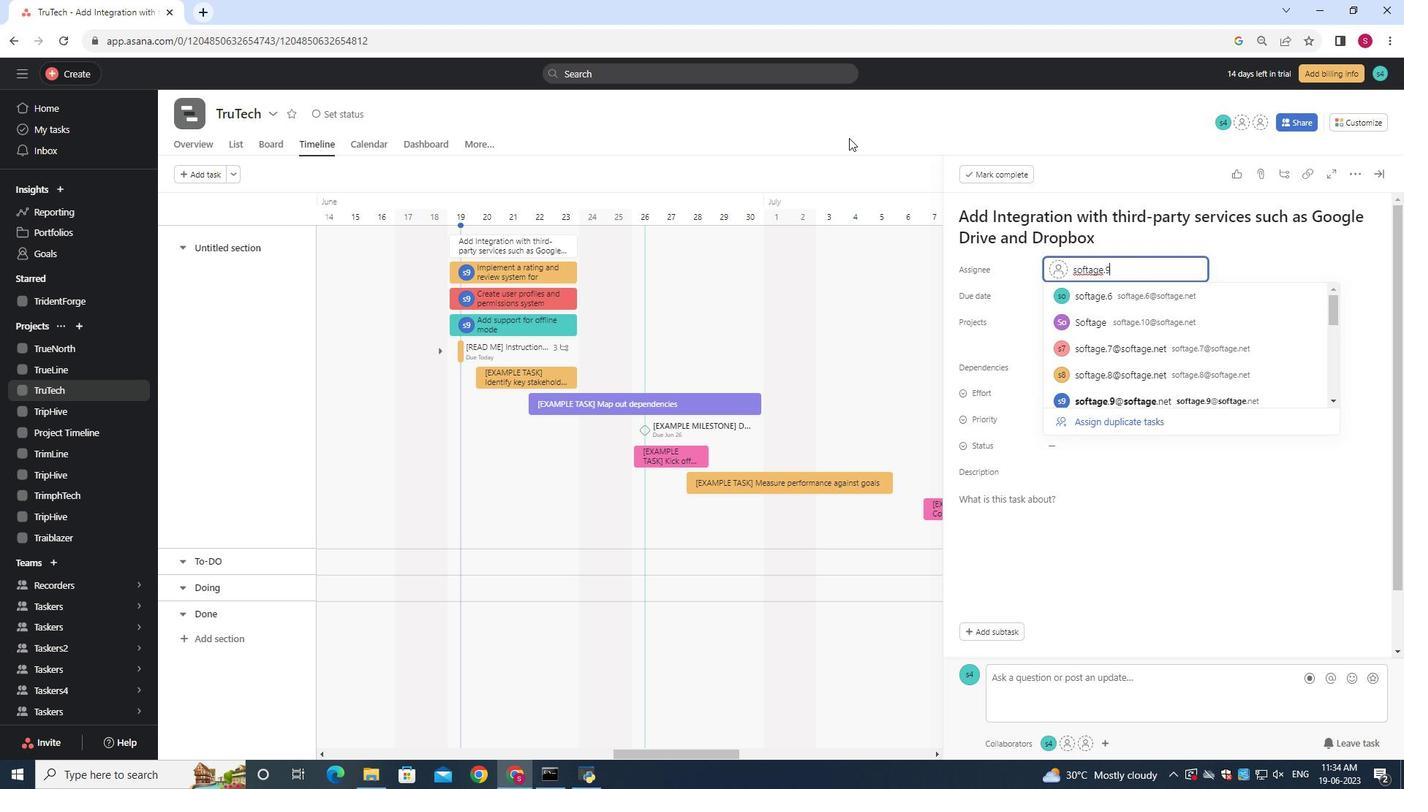 
Action: Key pressed @
Screenshot: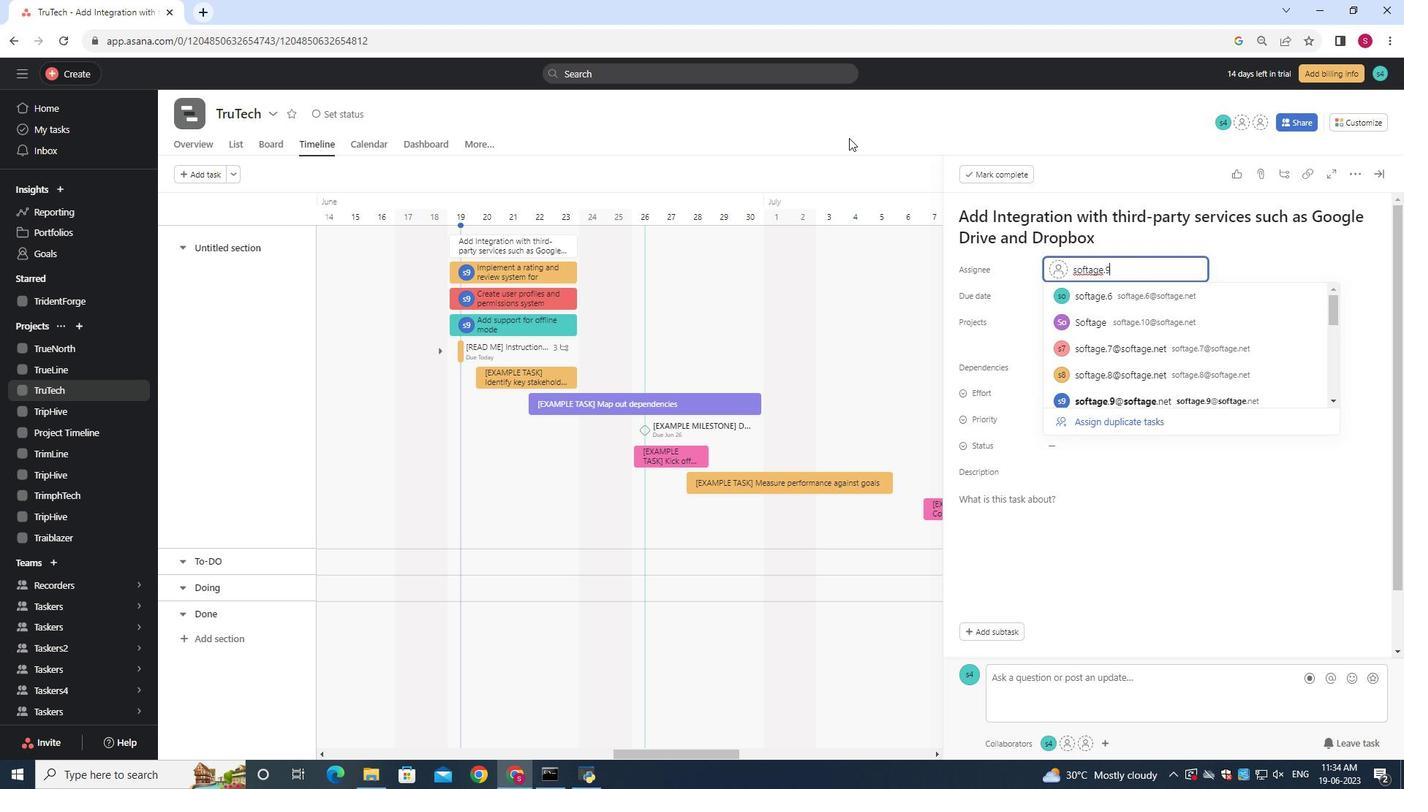 
Action: Mouse moved to (829, 135)
Screenshot: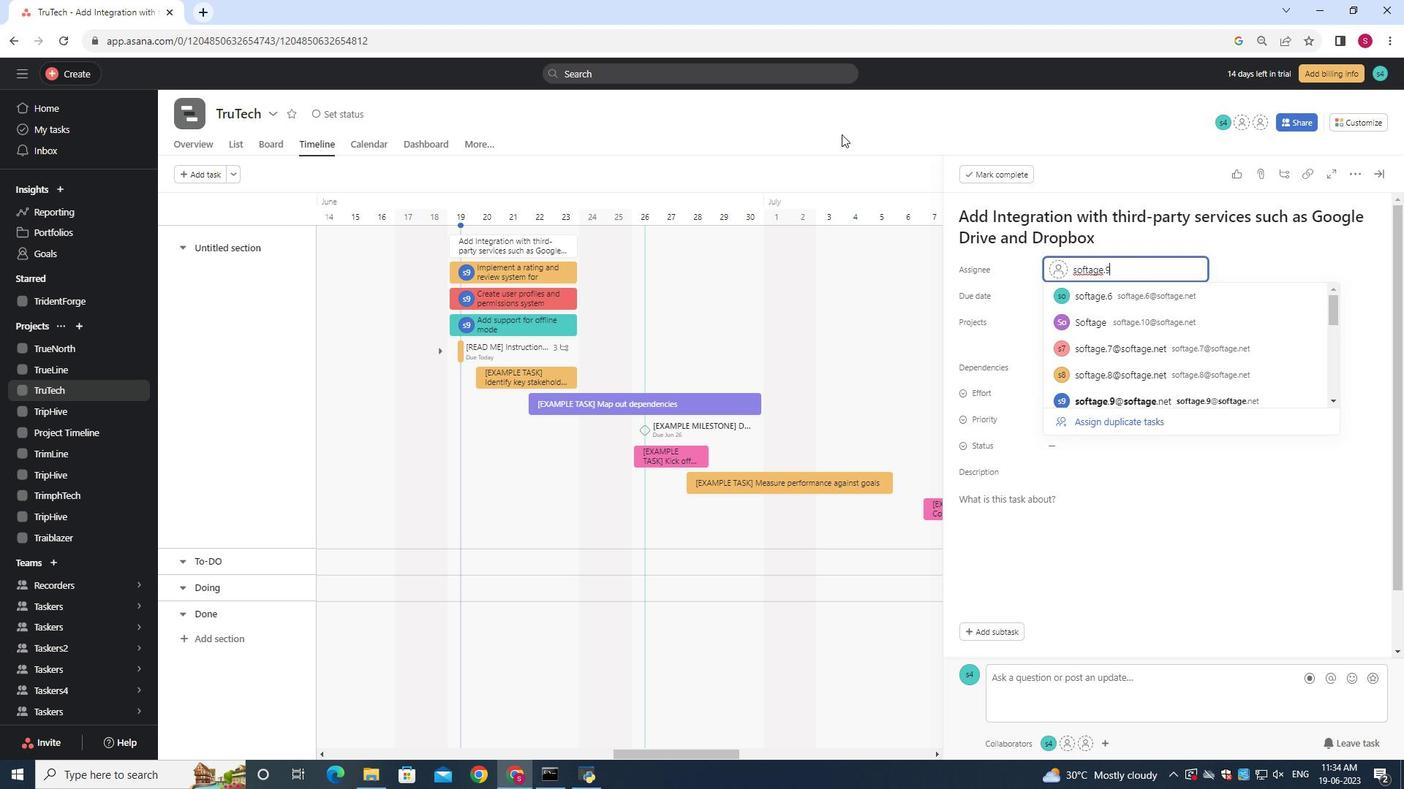 
Action: Key pressed softage.net
Screenshot: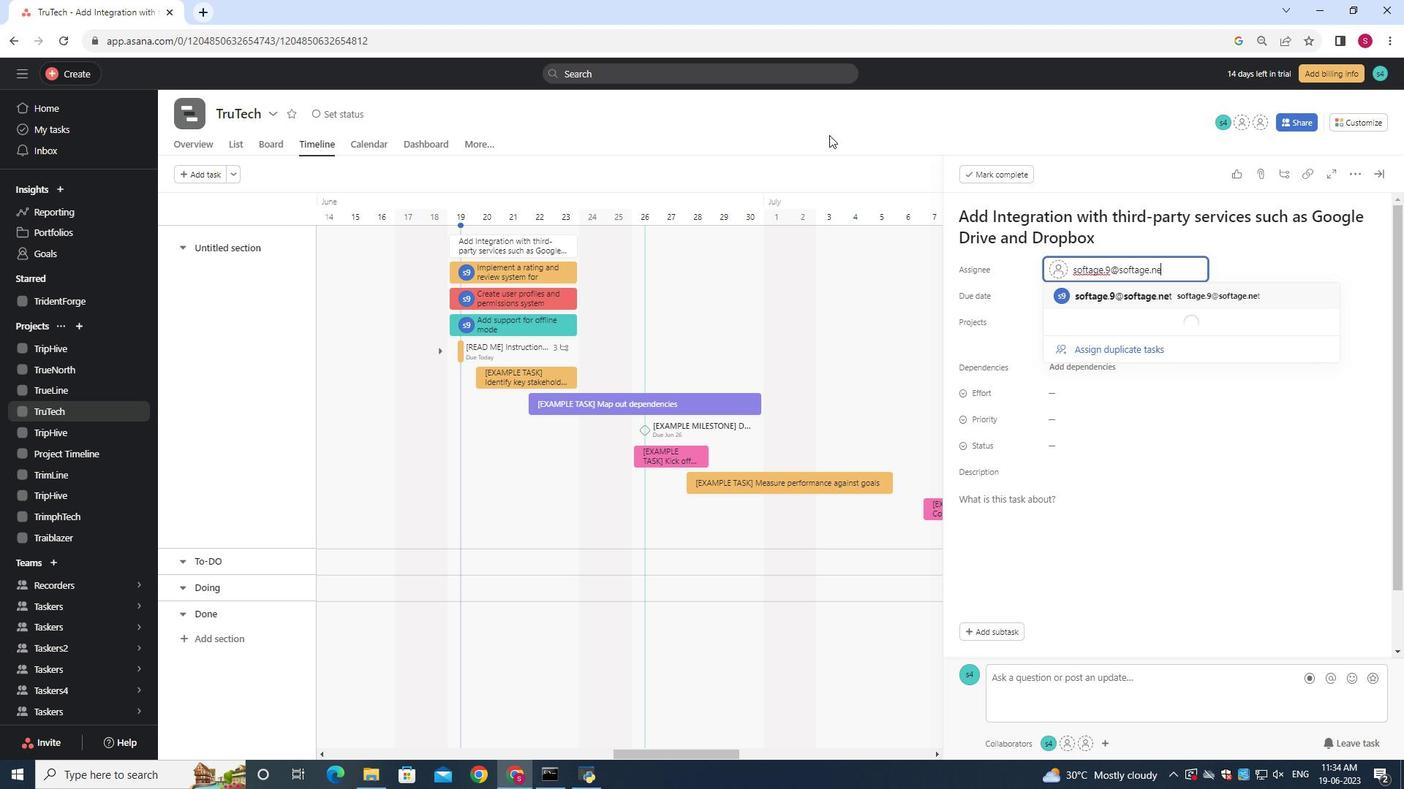 
Action: Mouse moved to (1113, 296)
Screenshot: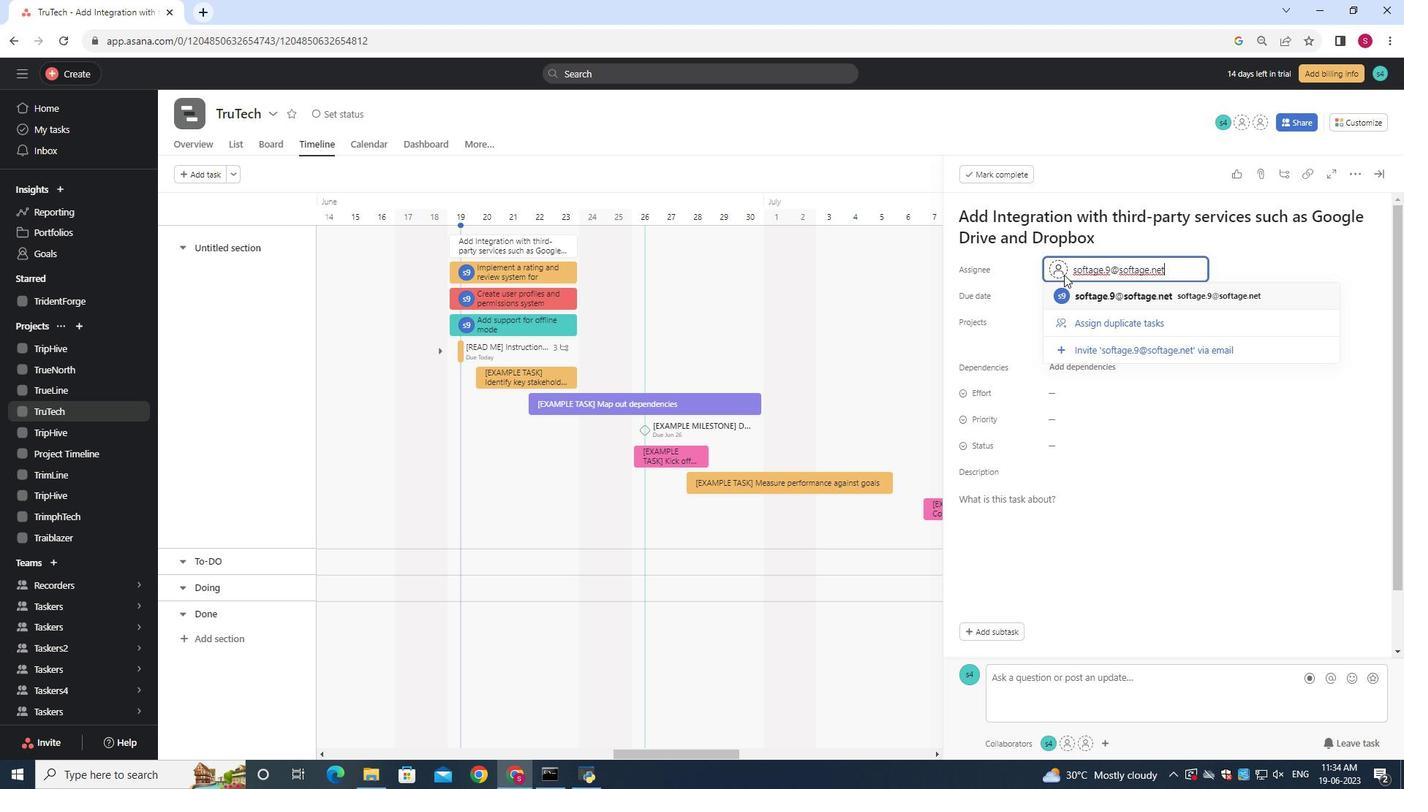 
Action: Mouse pressed left at (1113, 296)
Screenshot: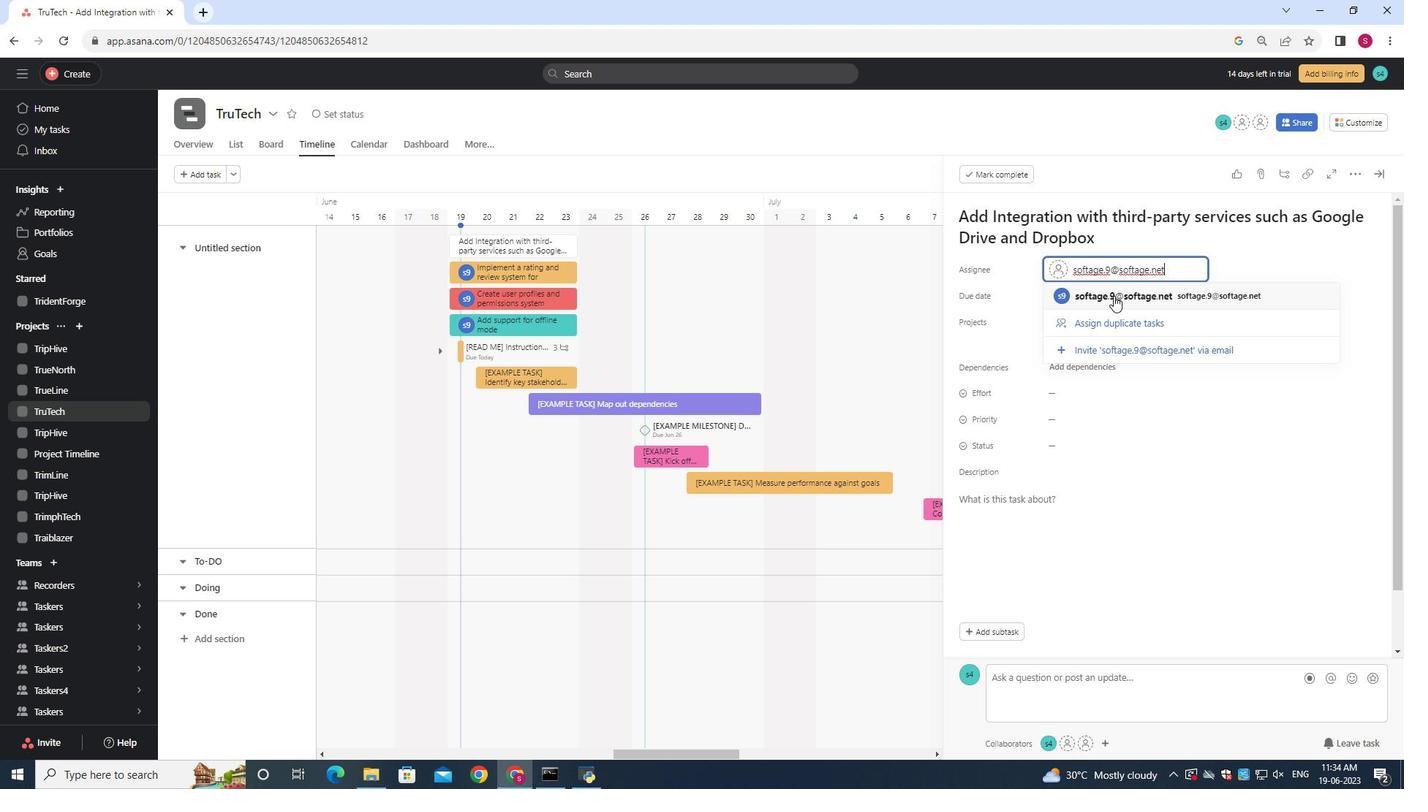 
Action: Mouse moved to (1062, 443)
Screenshot: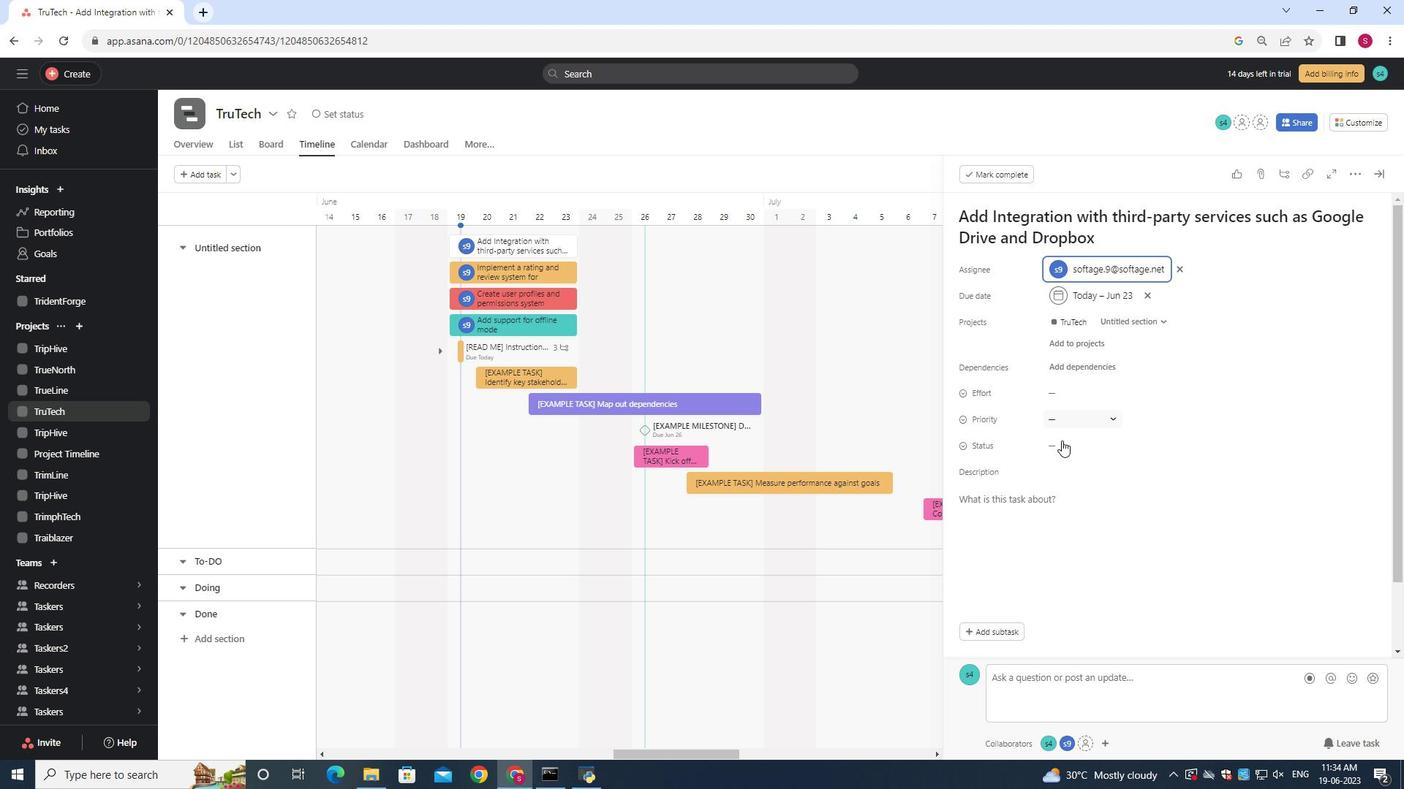 
Action: Mouse pressed left at (1062, 443)
Screenshot: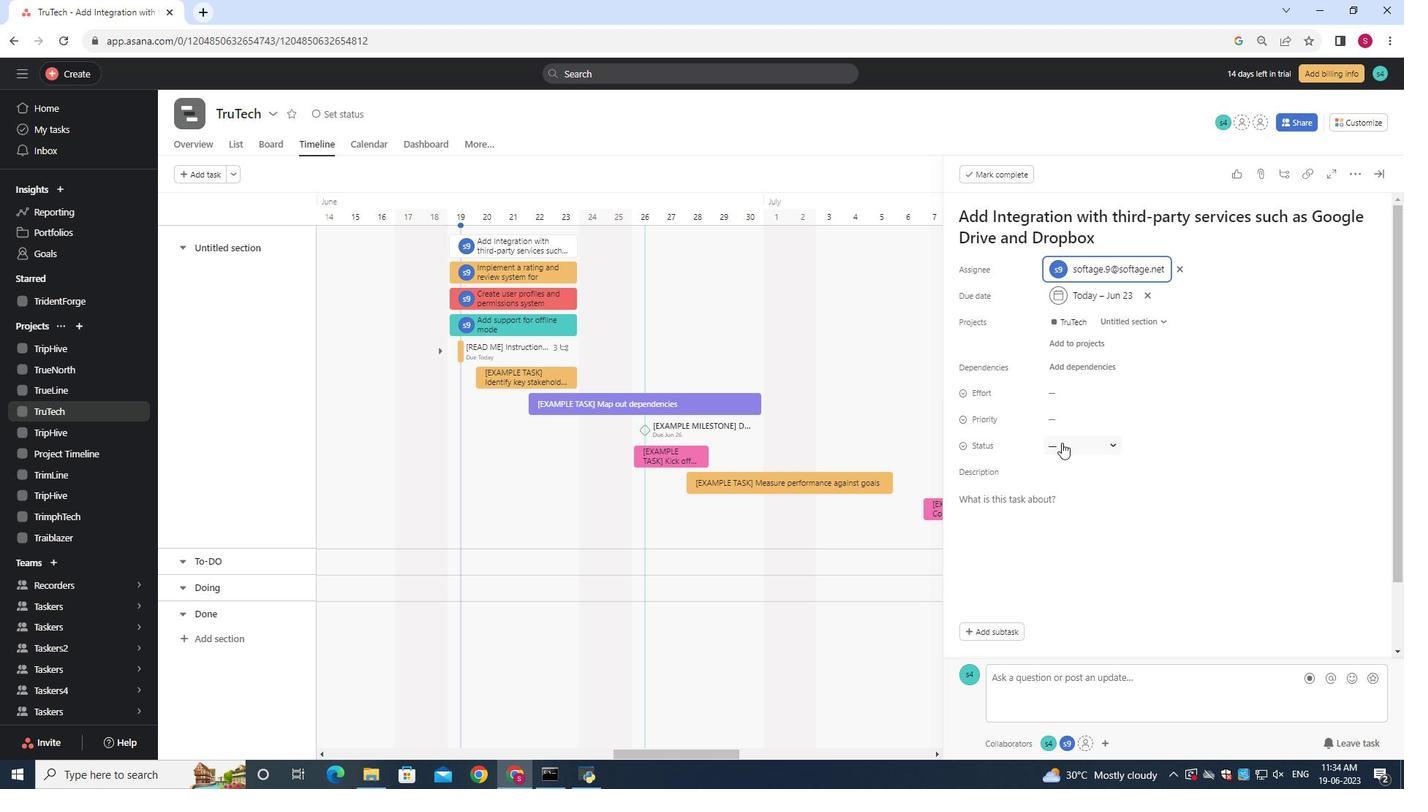
Action: Mouse moved to (1085, 494)
Screenshot: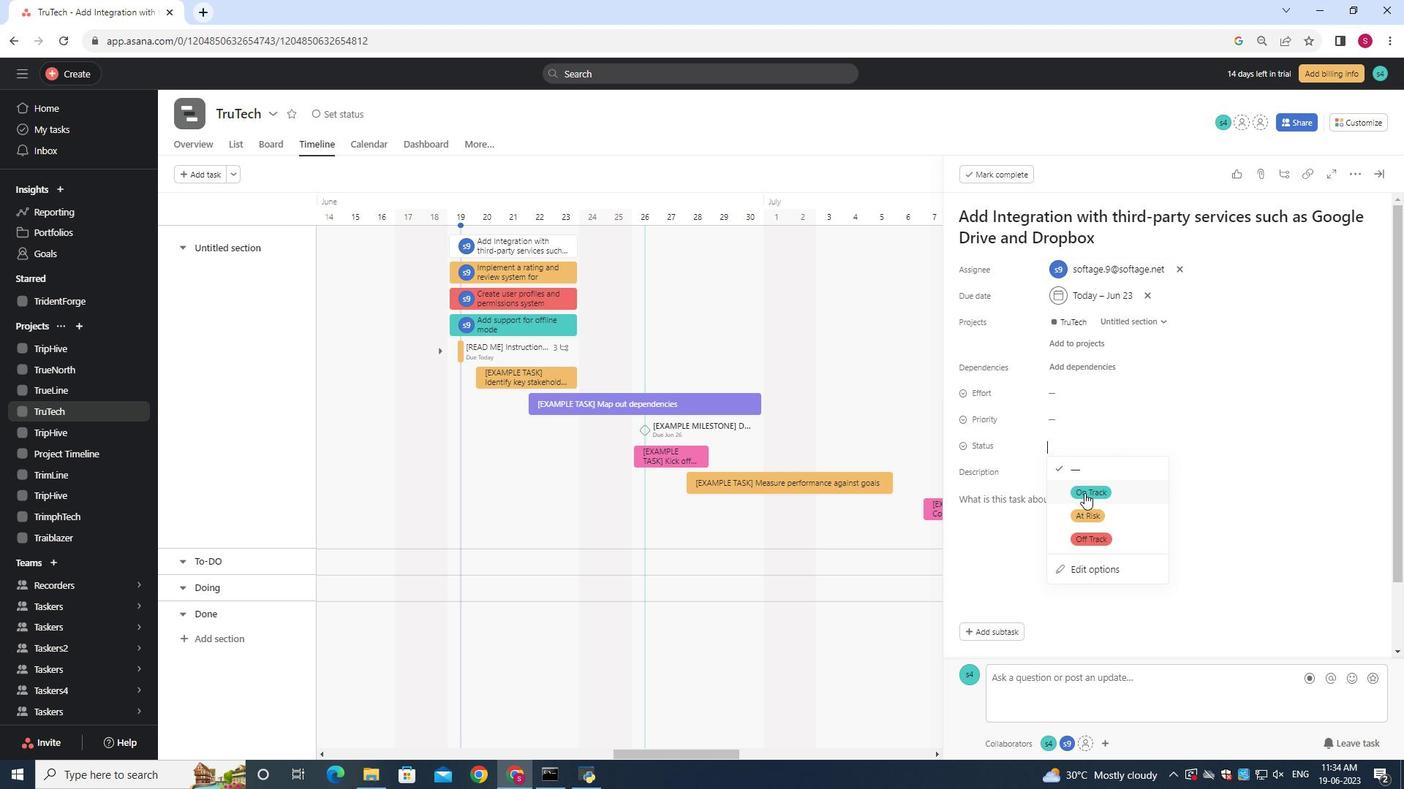 
Action: Mouse pressed left at (1085, 494)
Screenshot: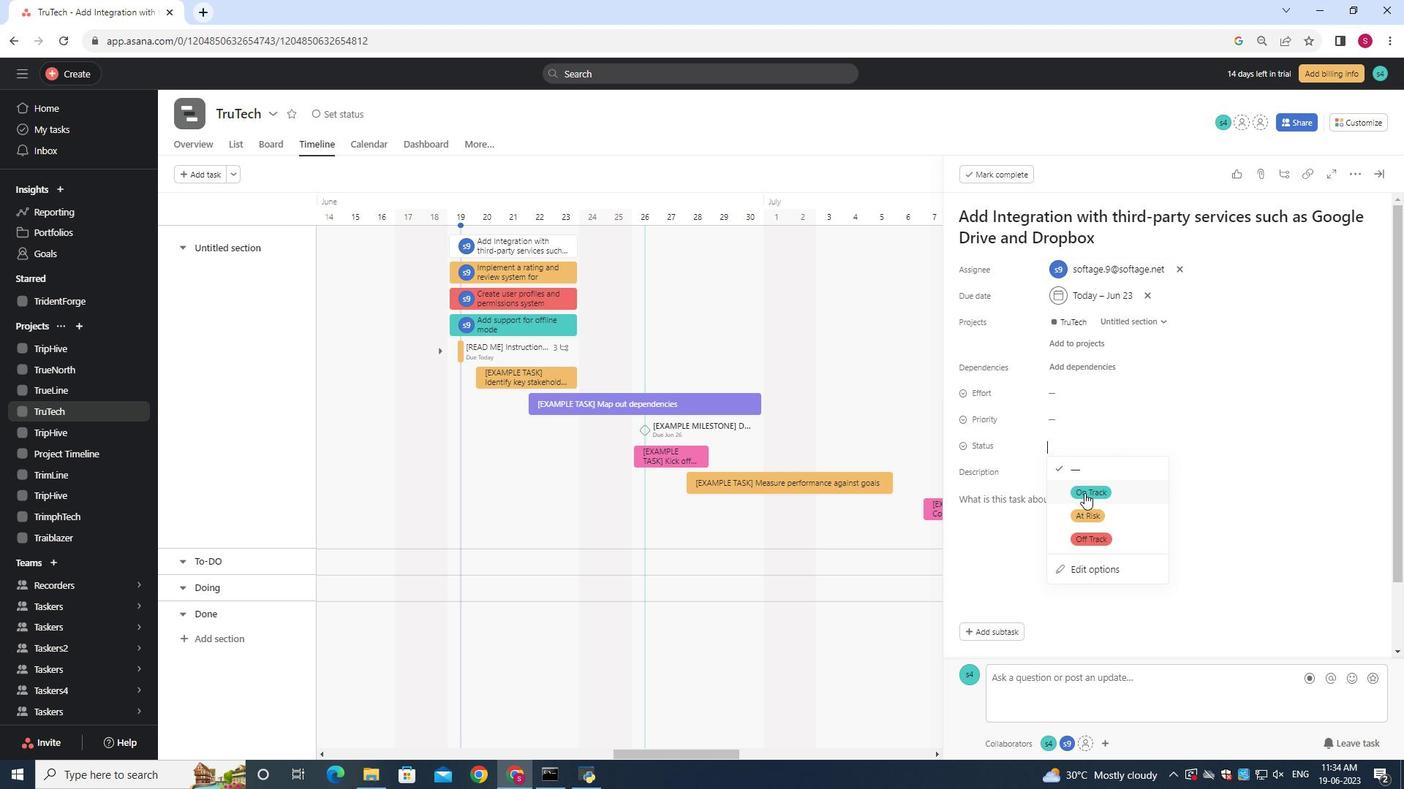 
Action: Mouse moved to (1071, 423)
Screenshot: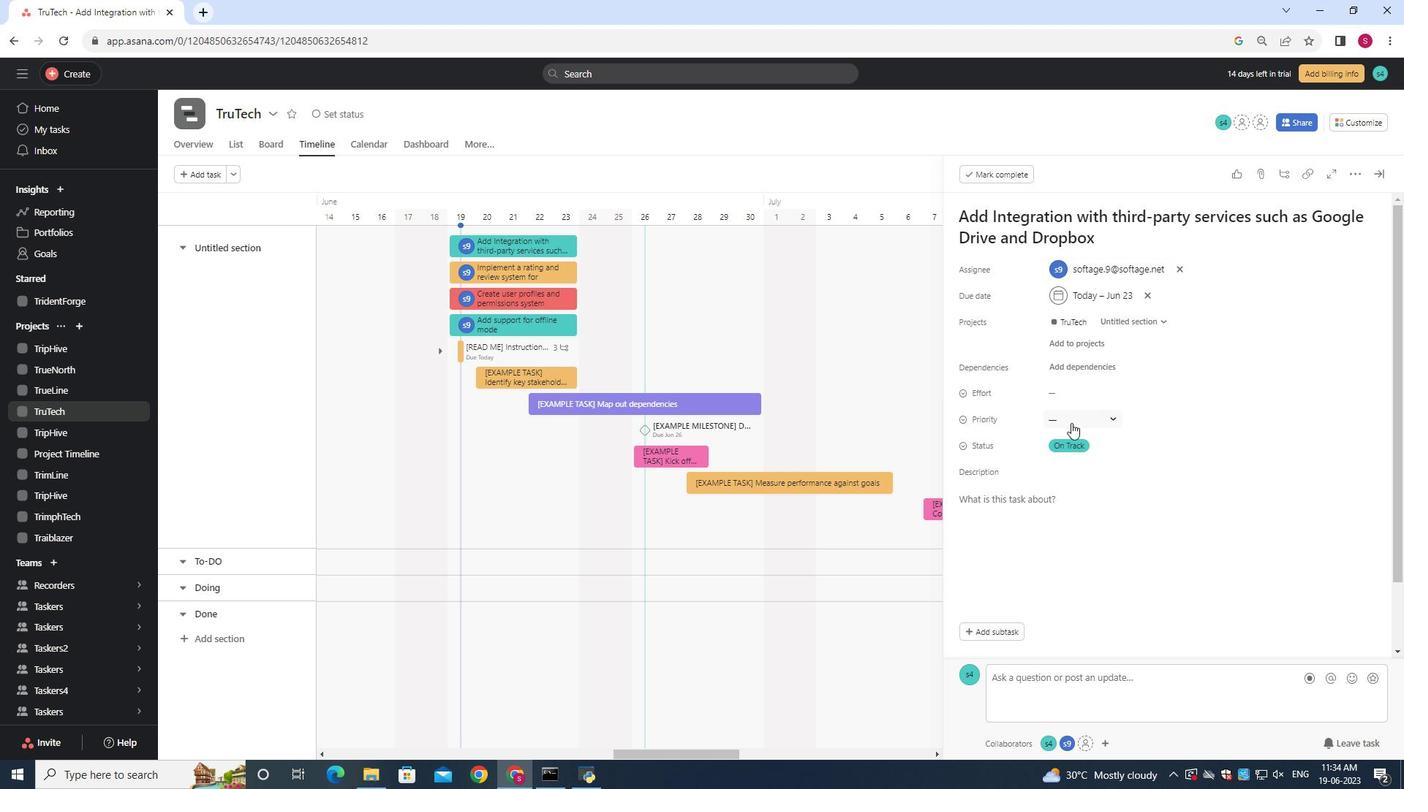 
Action: Mouse pressed left at (1071, 423)
Screenshot: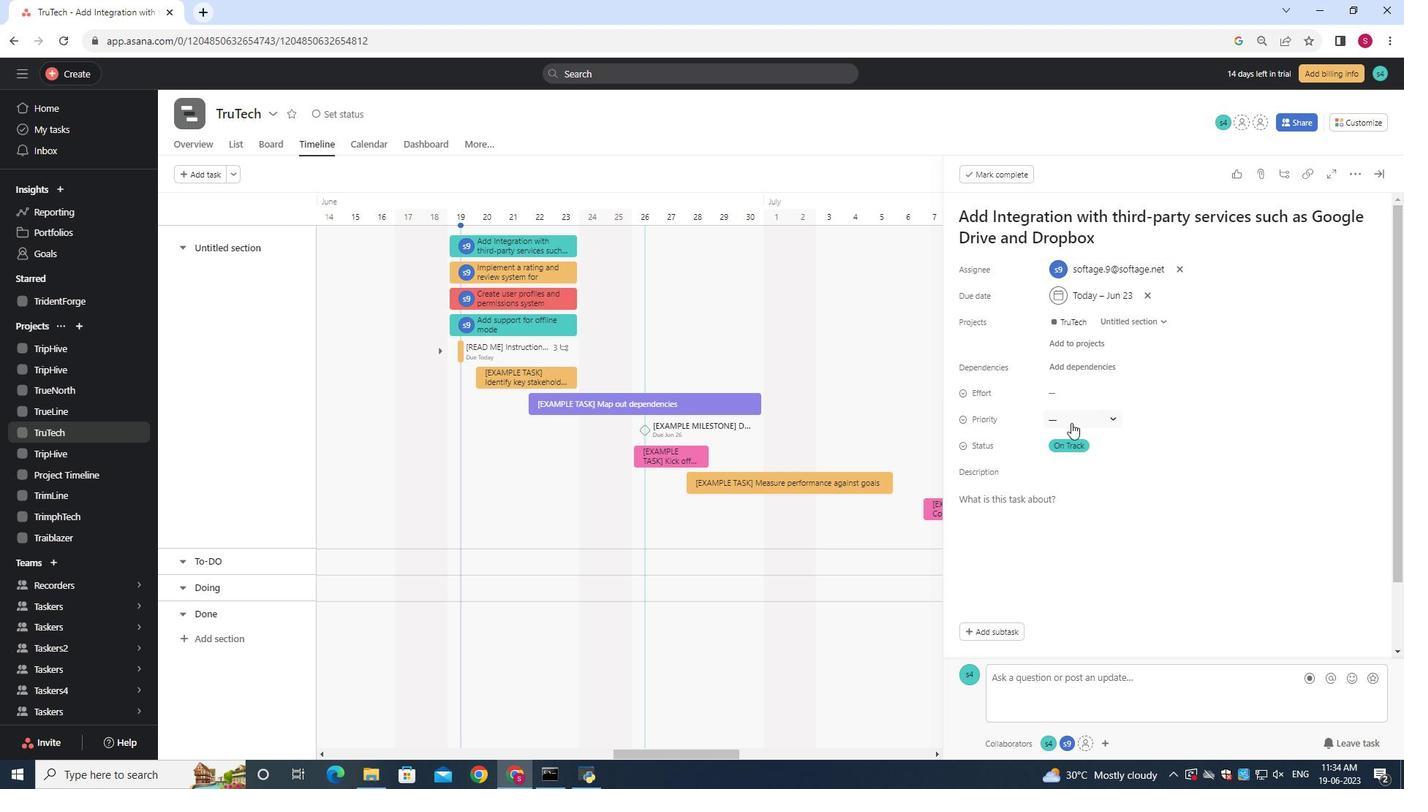 
Action: Mouse moved to (1085, 460)
Screenshot: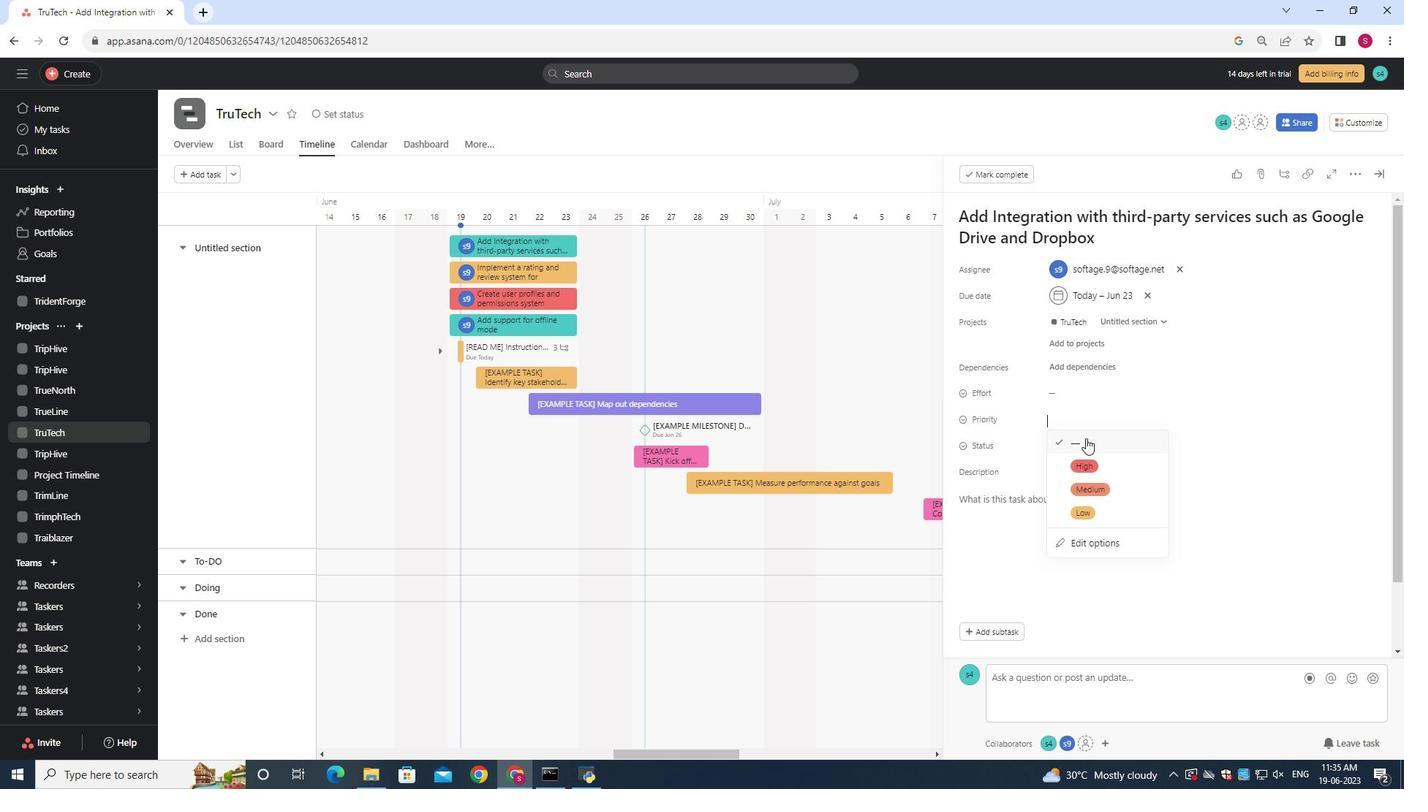 
Action: Mouse pressed left at (1085, 460)
Screenshot: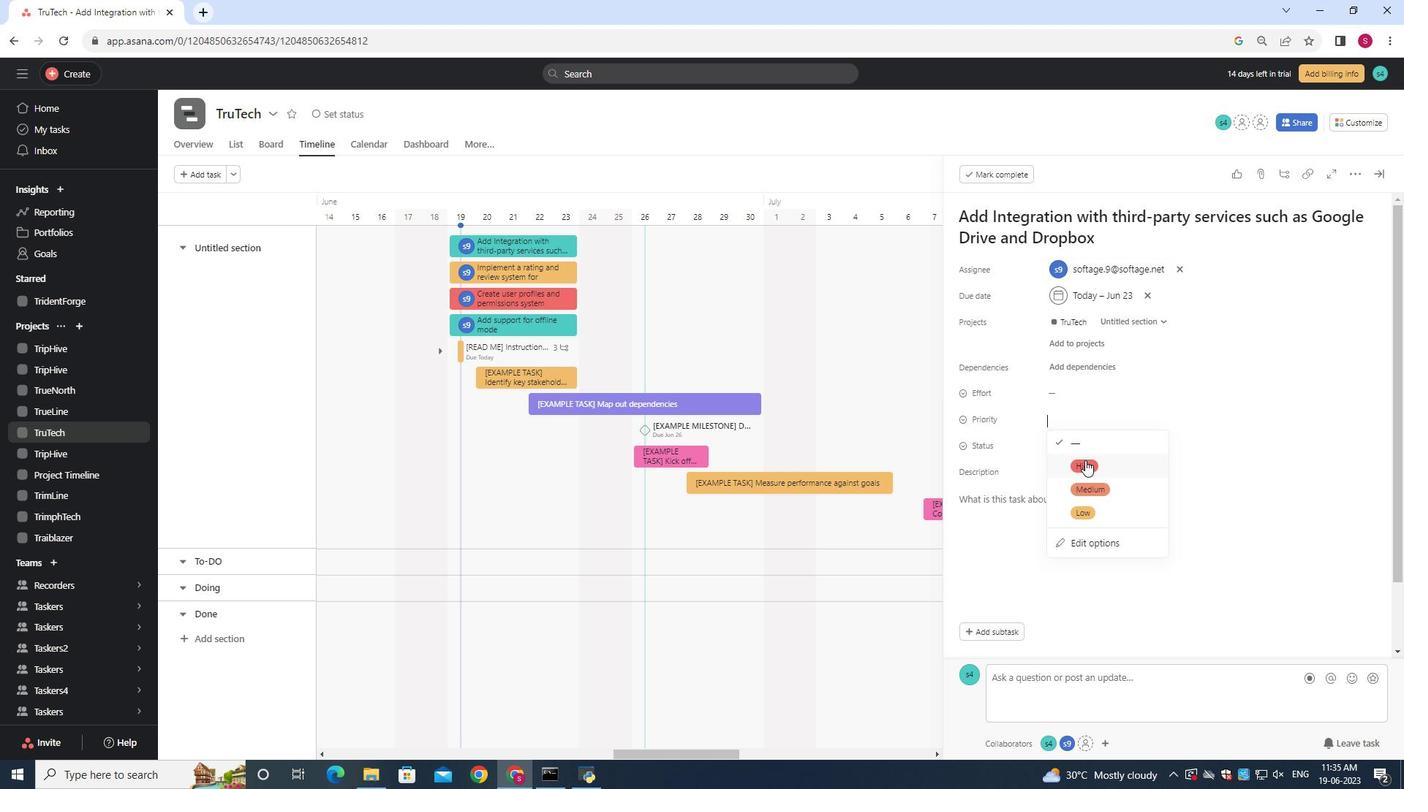 
Action: Mouse moved to (1073, 425)
Screenshot: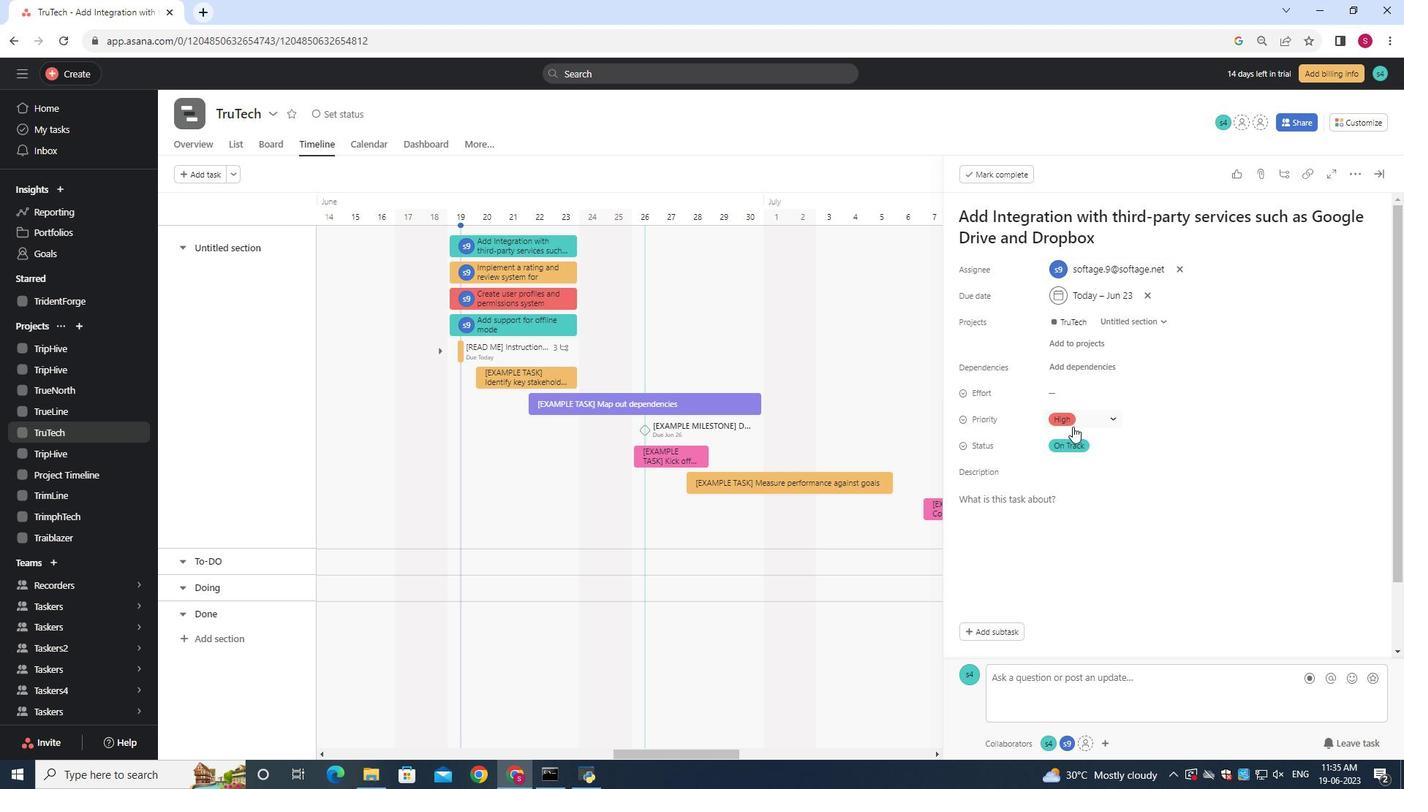 
